 Task: Create new invoice with Date Opened :15-Apr-23, Select Customer: Istanbul Cuisine Mediterranean Grill, Terms: Payment Term 1. Make invoice entry for item-1 with Date: 15-Apr-23, Description: Blue Bunny Strawberry Shortcake Load'd Sundae_x000D_
, Action: Material, Income Account: Income:Sales, Quantity: 3, Unit Price: 12, Discount $: 1. Make entry for item-2 with Date: 15-Apr-23, Description: _x000D_
Popchips Cheddar and Sour Cream Ridges Chips, Action: Material, Income Account: Income:Sales, Quantity: 2, Unit Price: 8.8, Discount $: 2. Make entry for item-3 with Date: 15-Apr-23, Description: Funyuns Onion Flavored Rings, Action: Material, Income Account: Income:Sales, Quantity: 2, Unit Price: 9.8, Discount $: 2.5. Write Notes: 'Looking forward to serving you again.'. Post Invoice with Post Date: 15-Apr-23, Post to Accounts: Assets:Accounts Receivable. Pay / Process Payment with Transaction Date: 15-May-23, Amount: 67.7, Transfer Account: Checking Account. Print Invoice, display notes by going to Option, then go to Display Tab and check 'Invoice Notes'.
Action: Mouse moved to (156, 28)
Screenshot: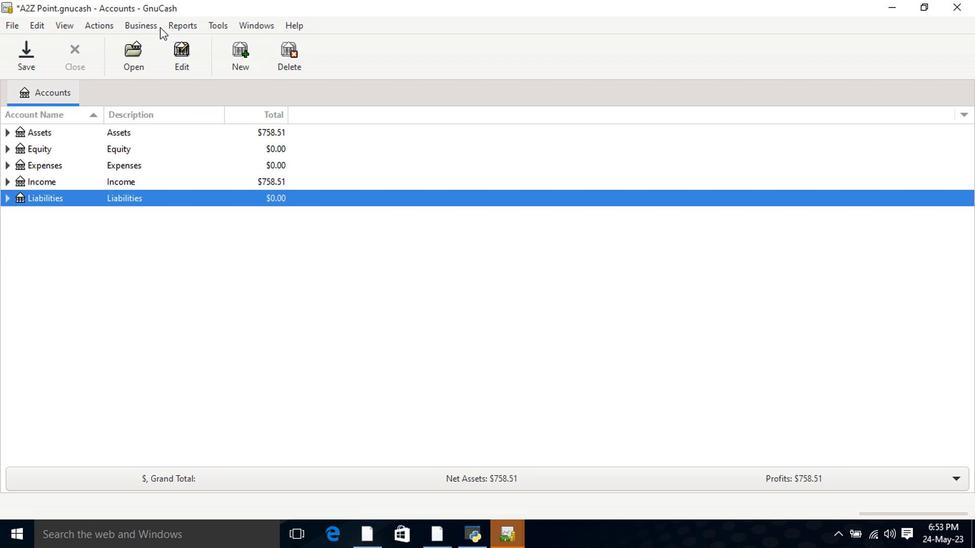 
Action: Mouse pressed left at (156, 28)
Screenshot: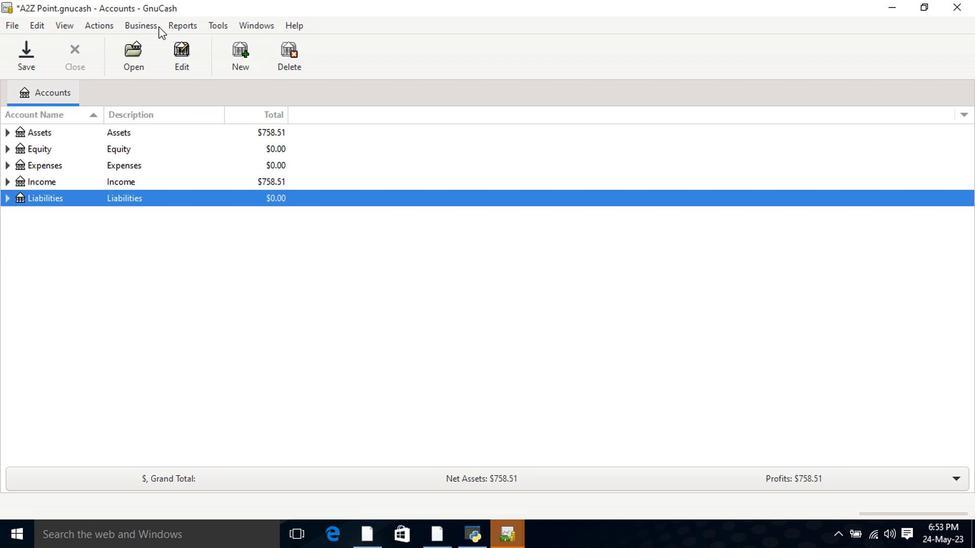 
Action: Mouse moved to (217, 49)
Screenshot: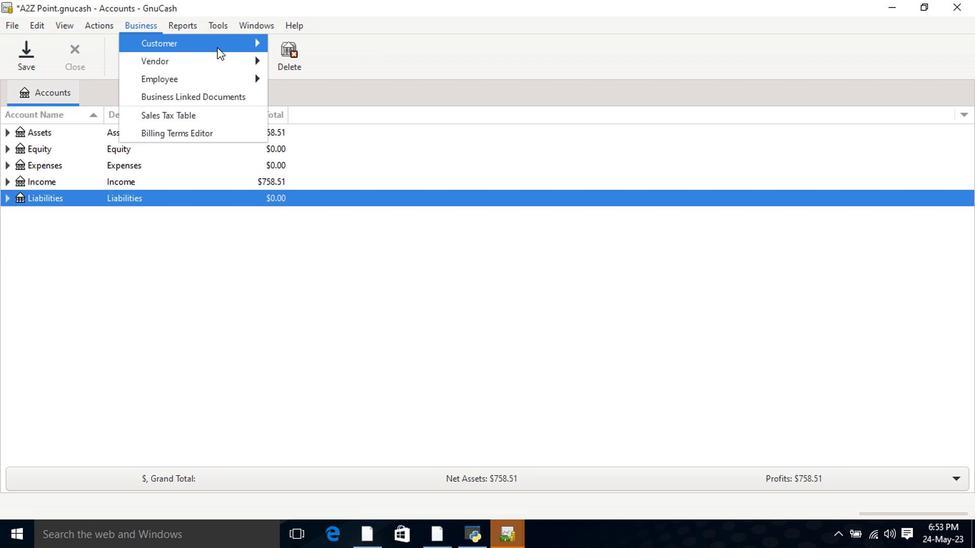 
Action: Mouse pressed left at (217, 49)
Screenshot: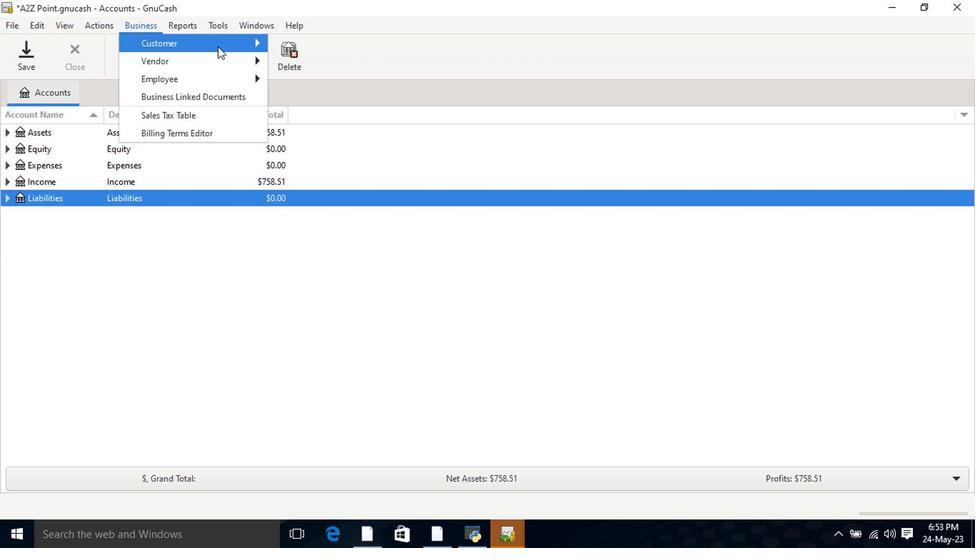 
Action: Mouse moved to (322, 99)
Screenshot: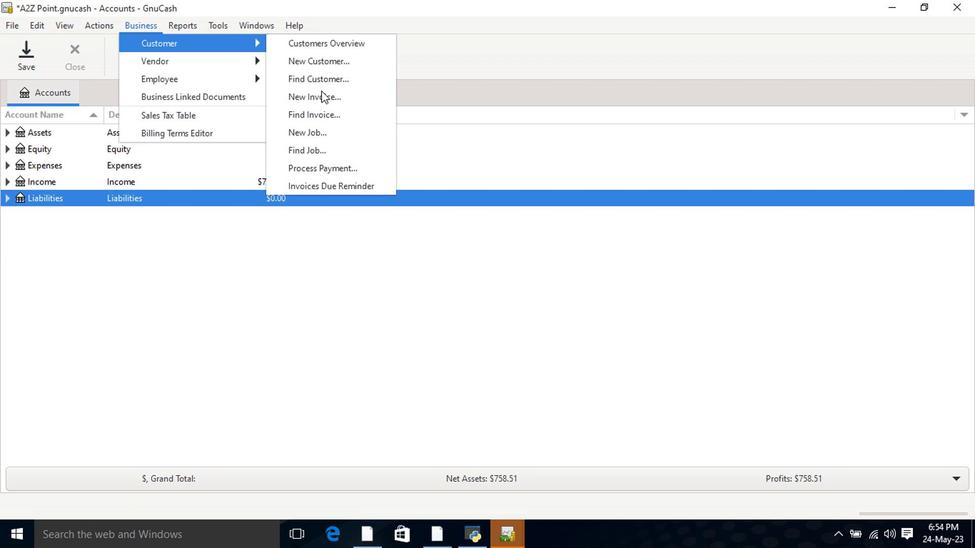 
Action: Mouse pressed left at (322, 99)
Screenshot: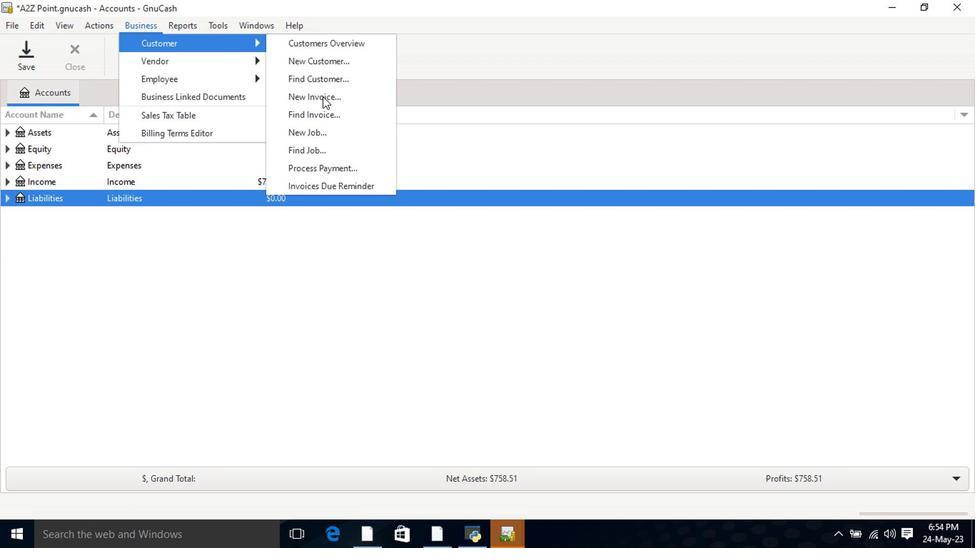 
Action: Mouse moved to (587, 221)
Screenshot: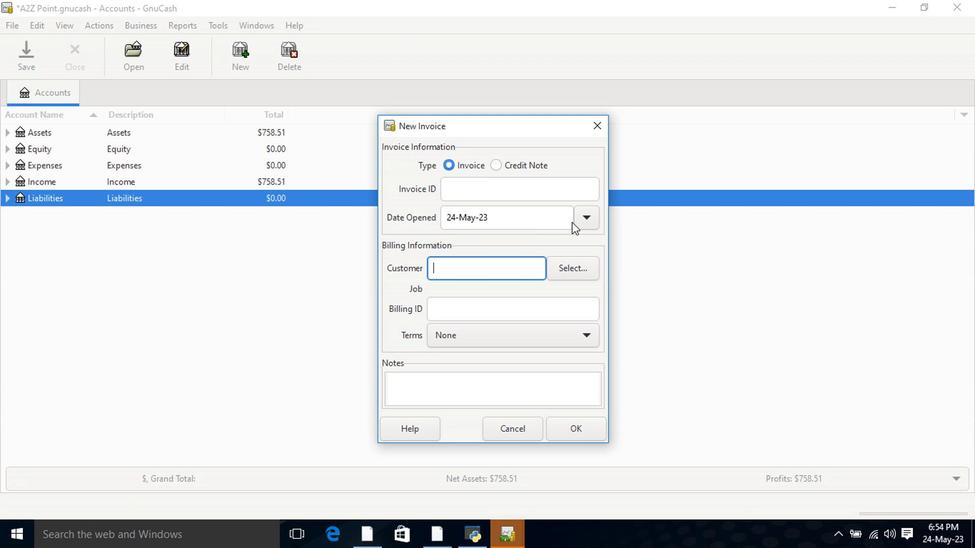 
Action: Mouse pressed left at (587, 221)
Screenshot: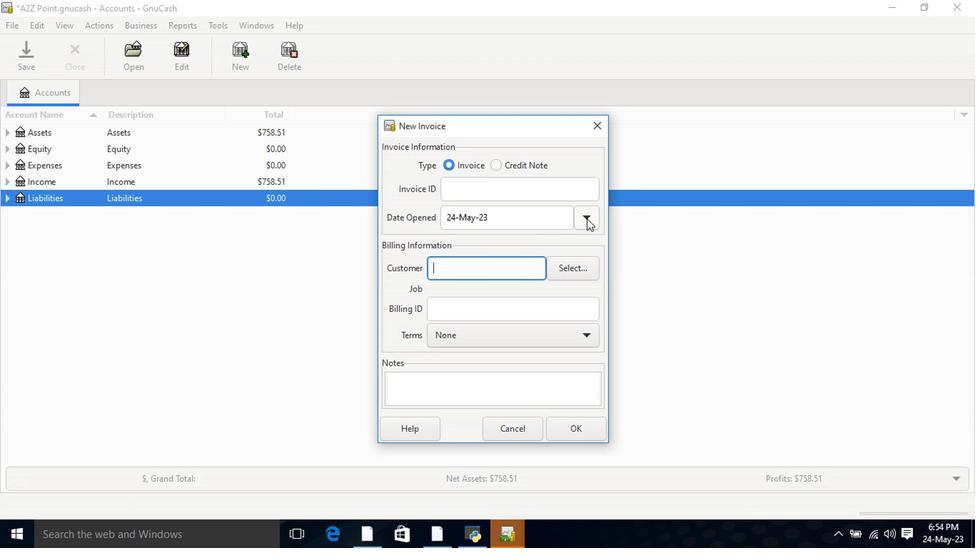 
Action: Mouse moved to (476, 245)
Screenshot: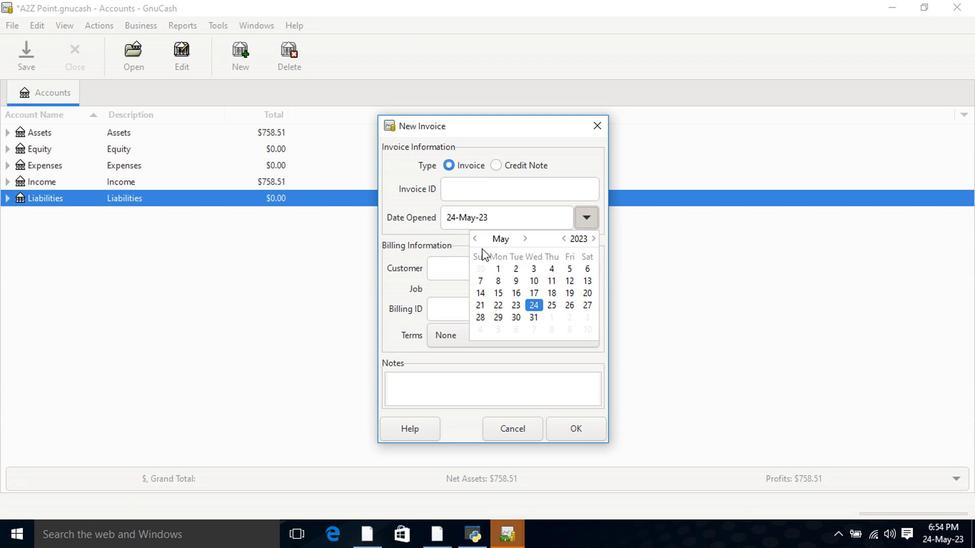 
Action: Mouse pressed left at (476, 245)
Screenshot: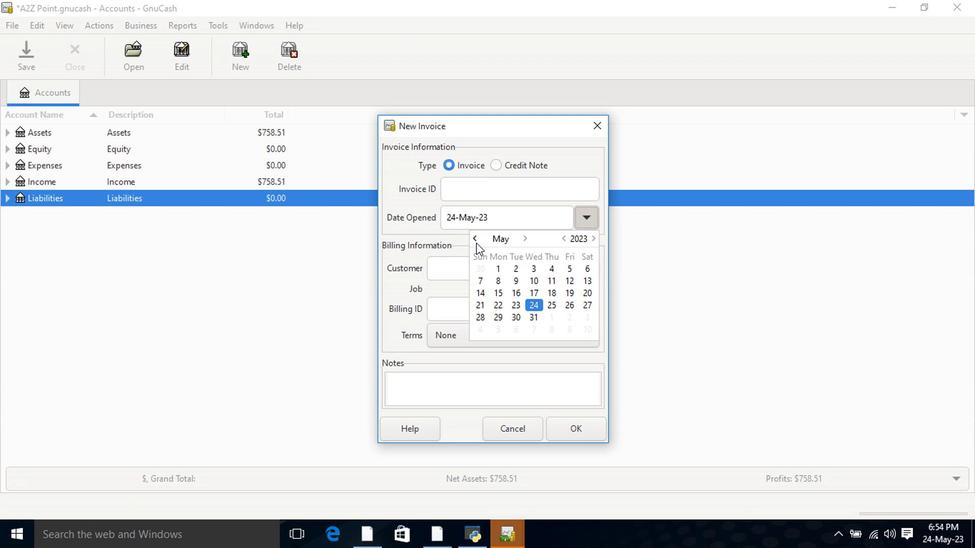 
Action: Mouse moved to (581, 295)
Screenshot: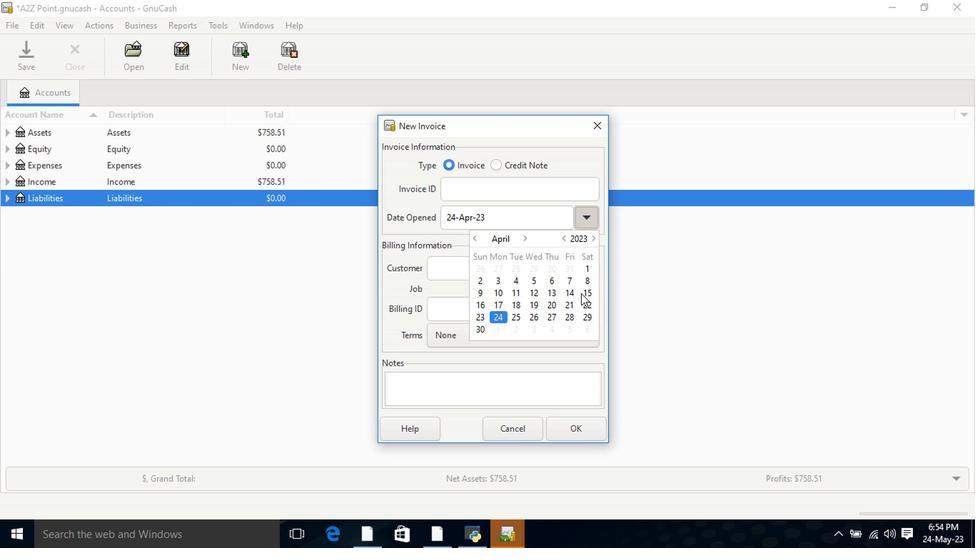 
Action: Mouse pressed left at (581, 295)
Screenshot: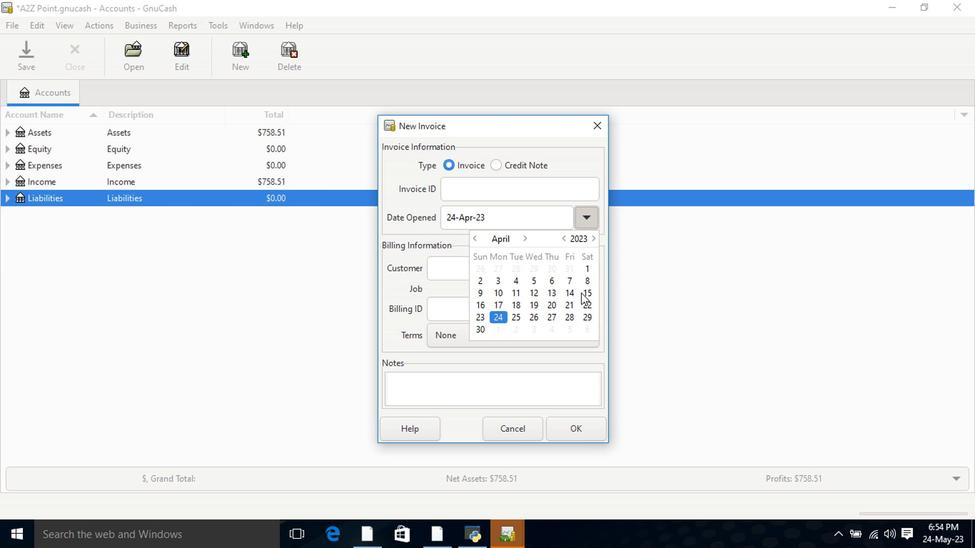 
Action: Mouse pressed left at (581, 295)
Screenshot: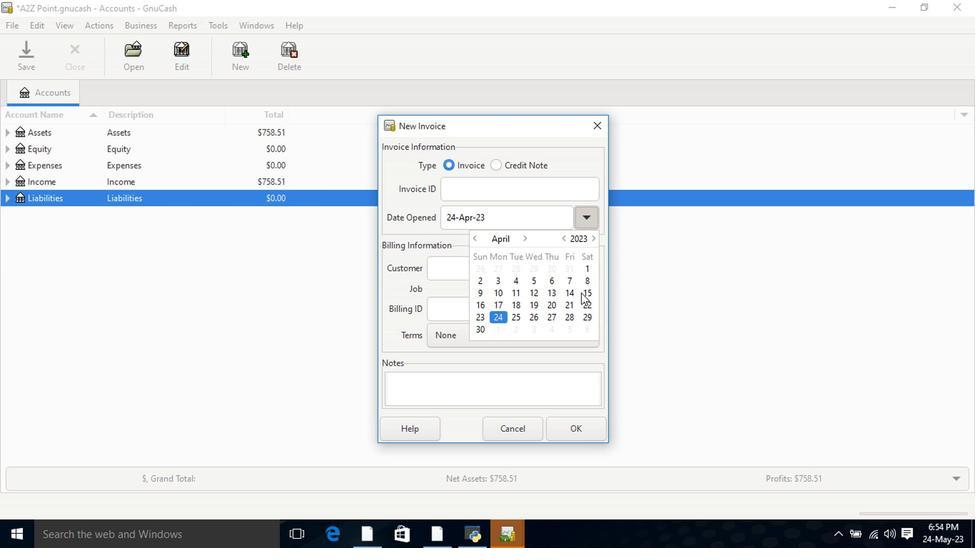 
Action: Mouse moved to (503, 275)
Screenshot: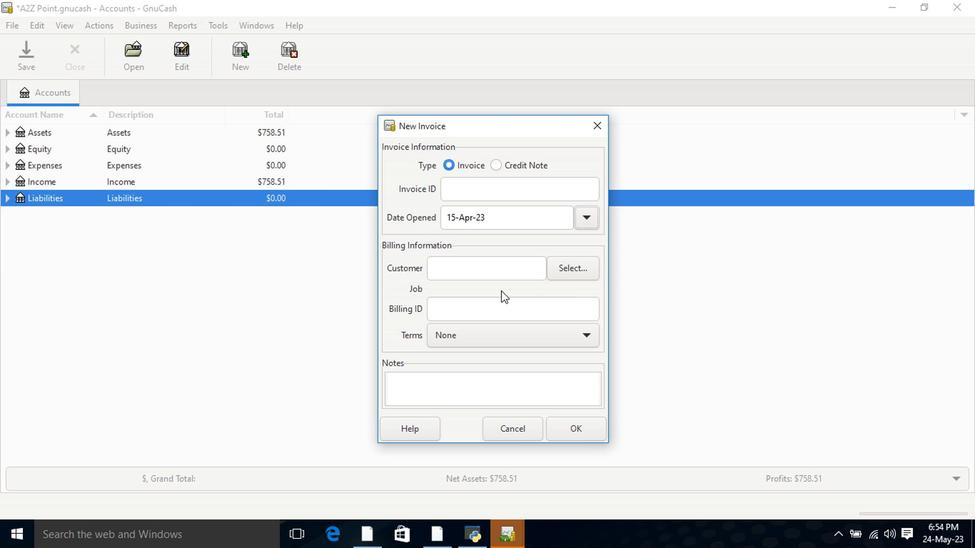 
Action: Mouse pressed left at (503, 275)
Screenshot: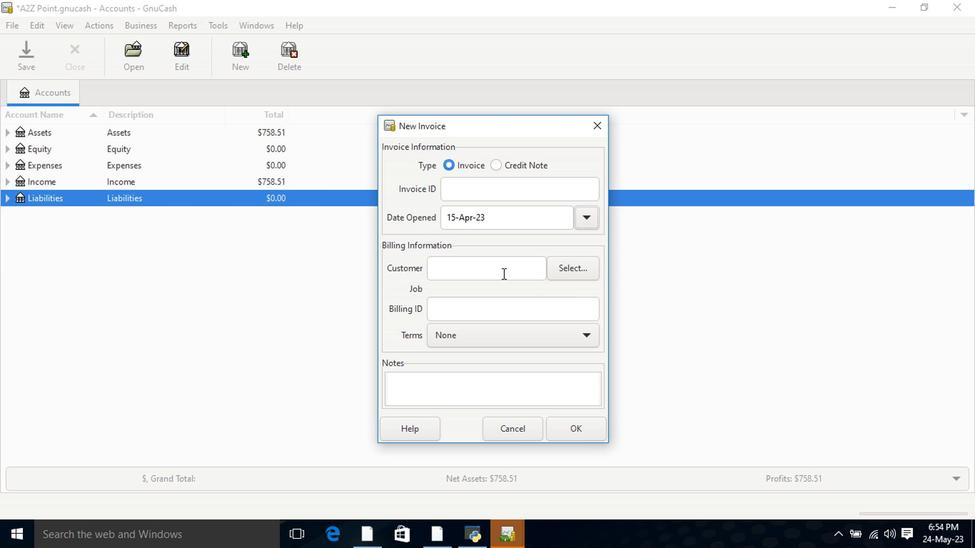 
Action: Key pressed istan
Screenshot: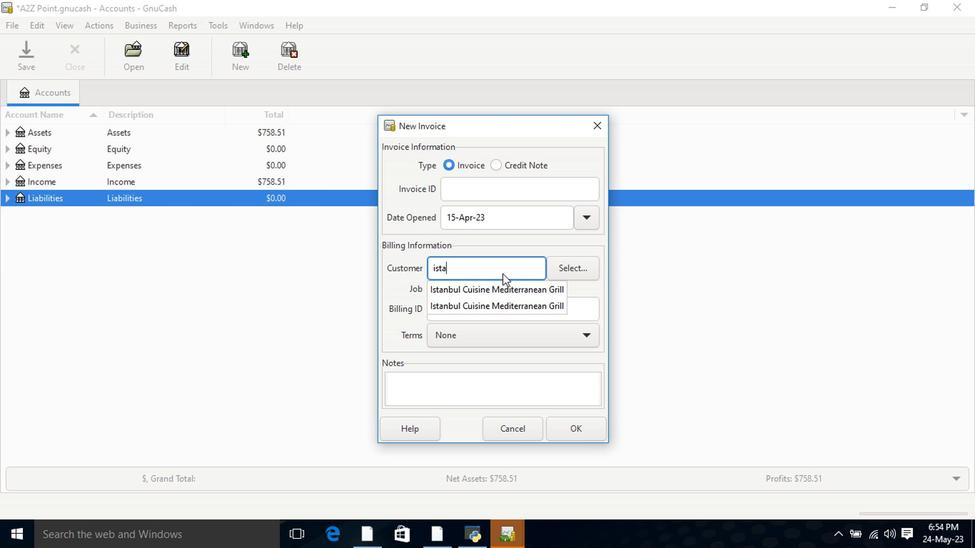 
Action: Mouse moved to (540, 298)
Screenshot: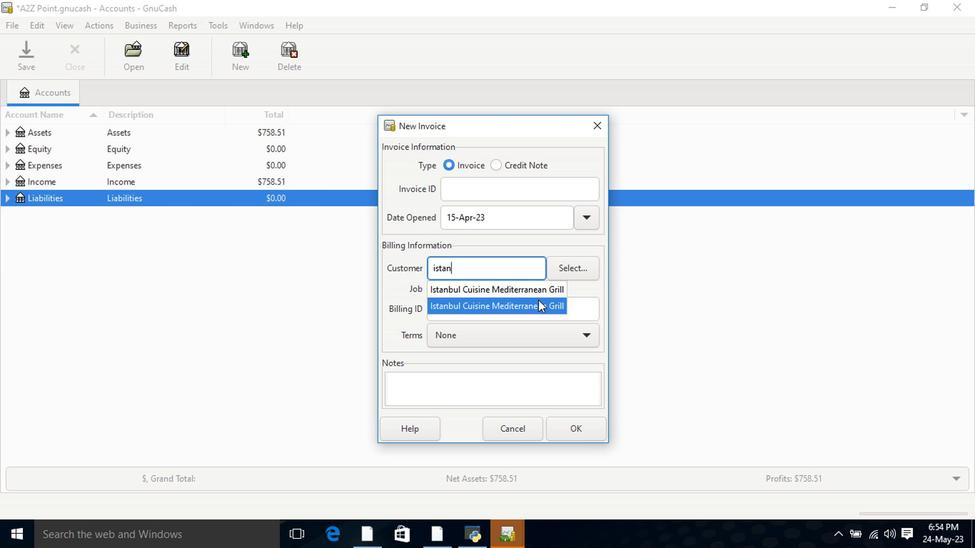 
Action: Mouse pressed left at (540, 298)
Screenshot: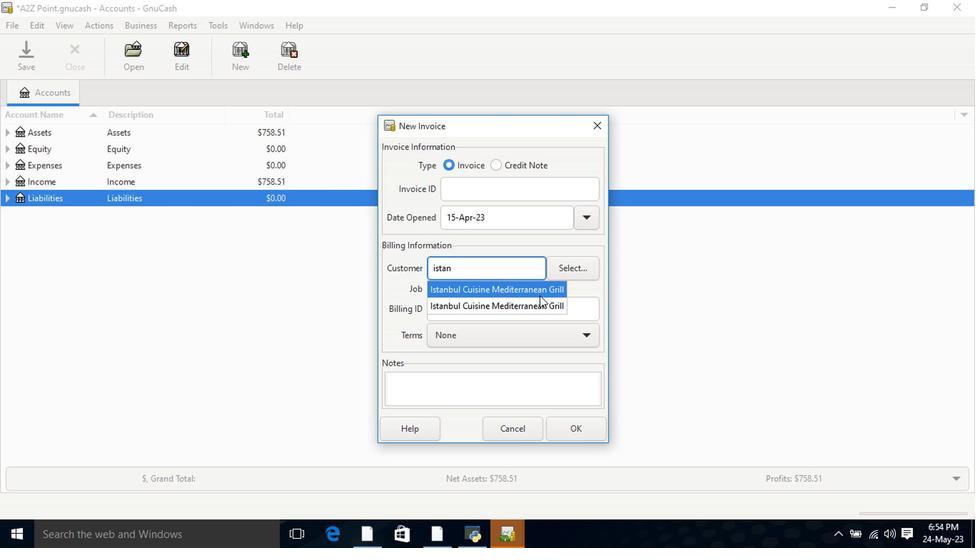 
Action: Mouse moved to (513, 353)
Screenshot: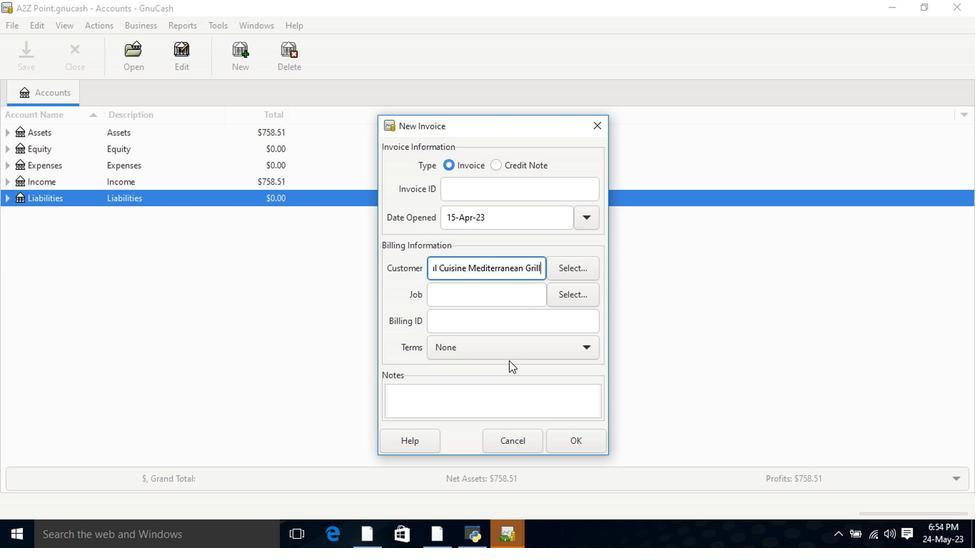 
Action: Mouse pressed left at (513, 353)
Screenshot: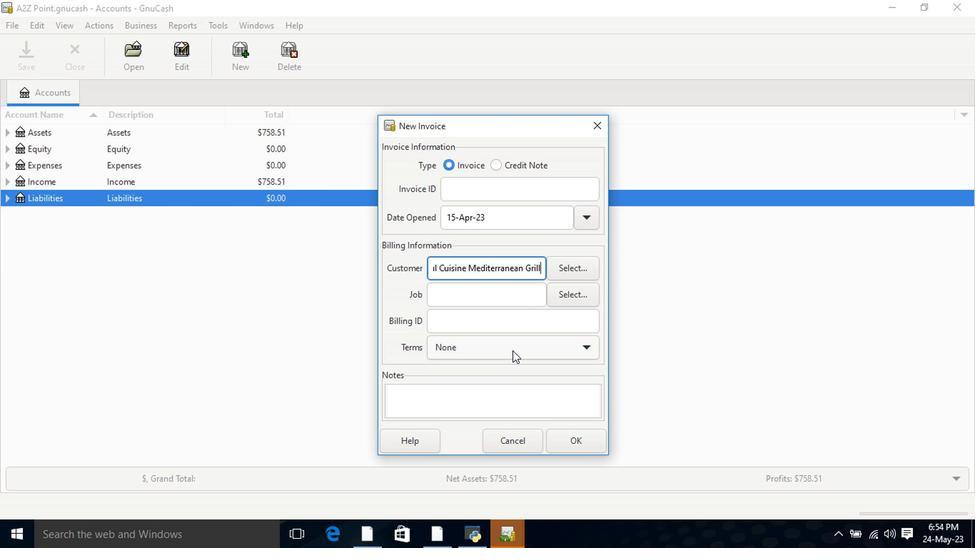 
Action: Mouse moved to (509, 372)
Screenshot: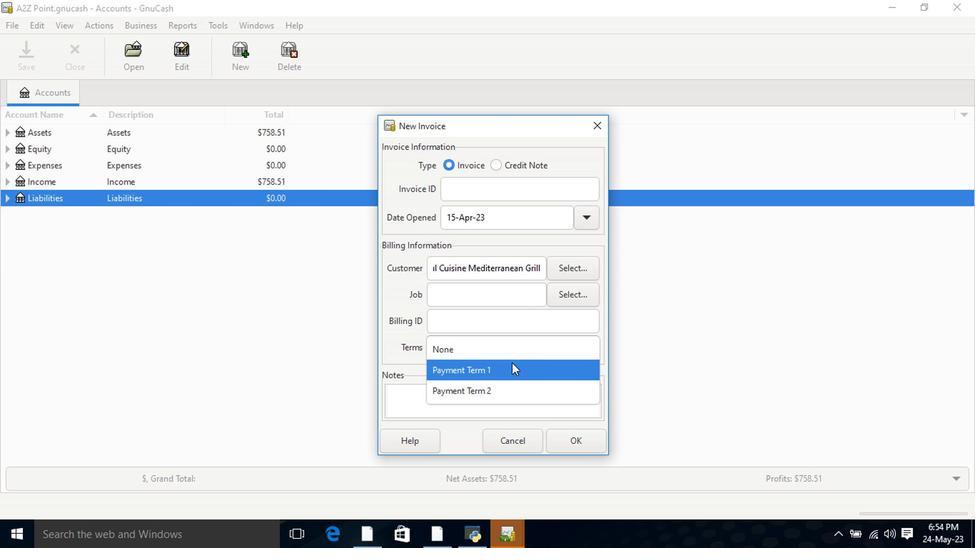 
Action: Mouse pressed left at (509, 372)
Screenshot: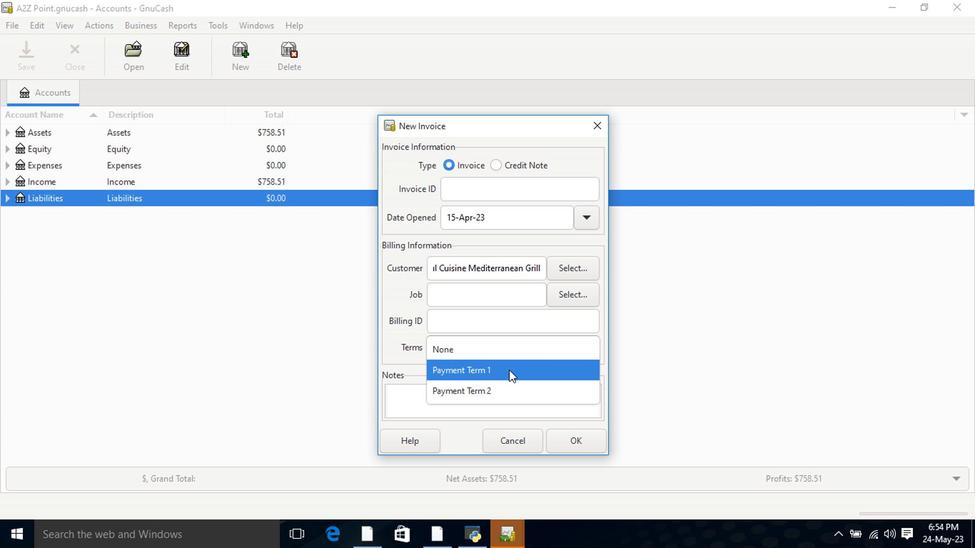 
Action: Mouse moved to (571, 440)
Screenshot: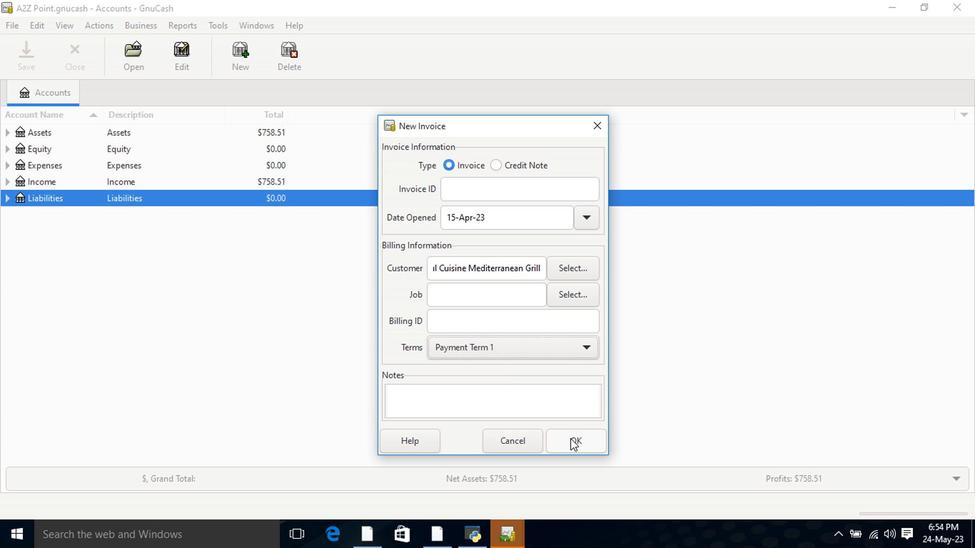 
Action: Mouse pressed left at (571, 440)
Screenshot: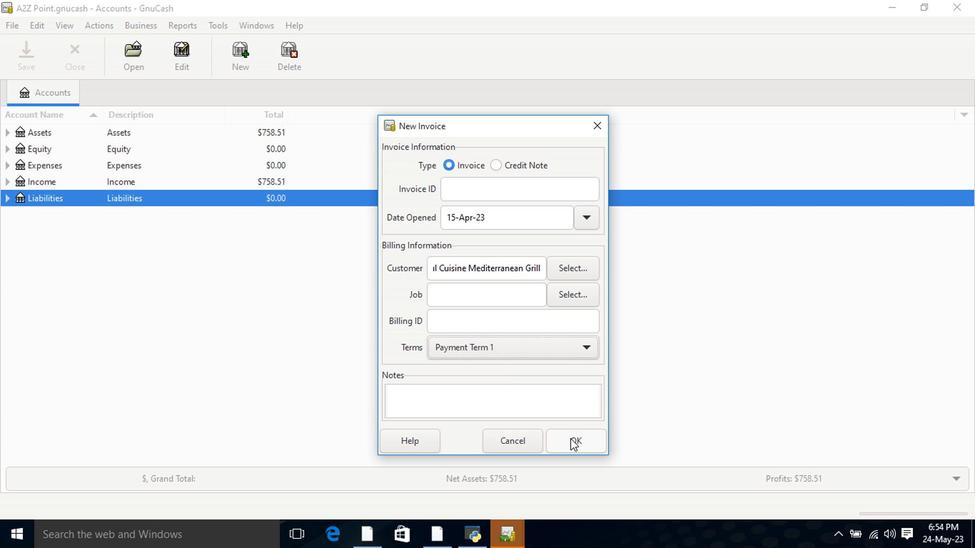 
Action: Mouse moved to (326, 141)
Screenshot: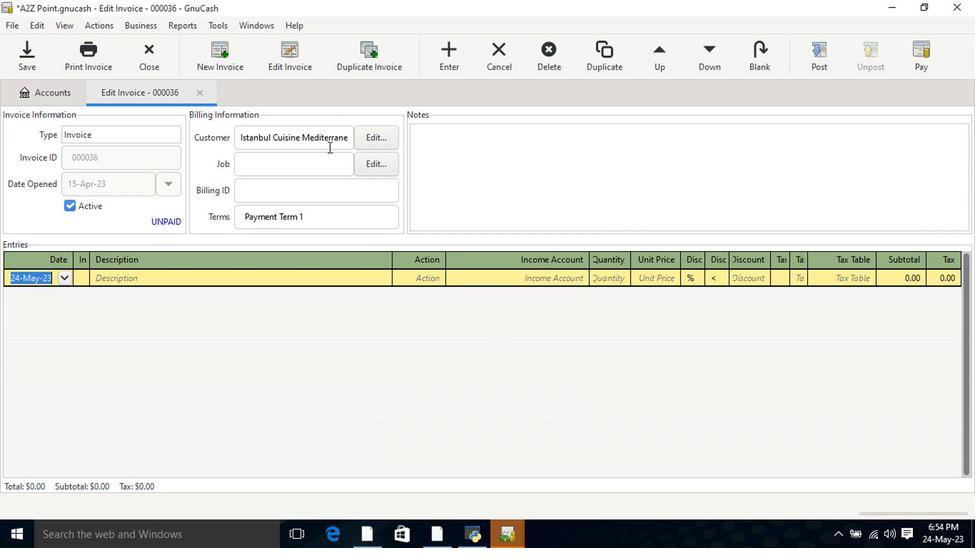 
Action: Mouse pressed left at (326, 141)
Screenshot: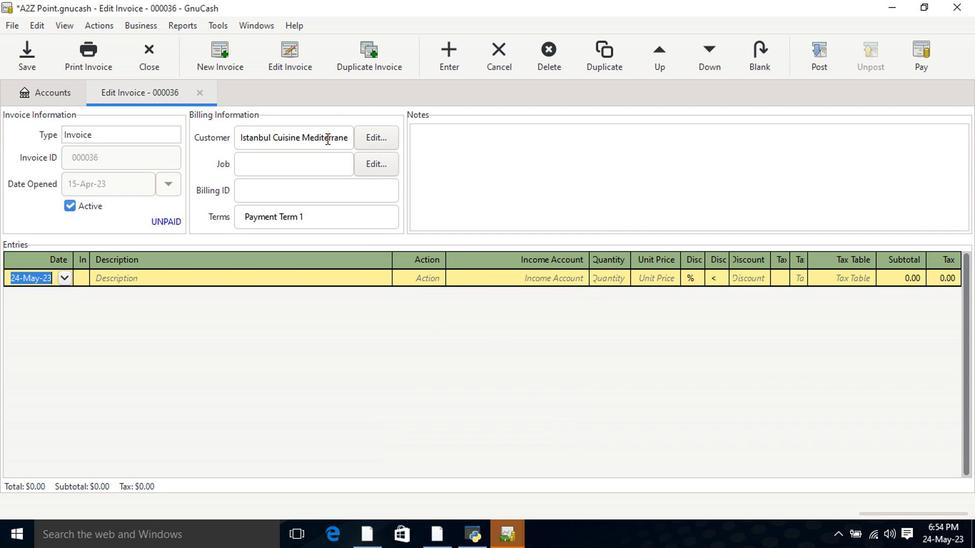 
Action: Mouse moved to (330, 148)
Screenshot: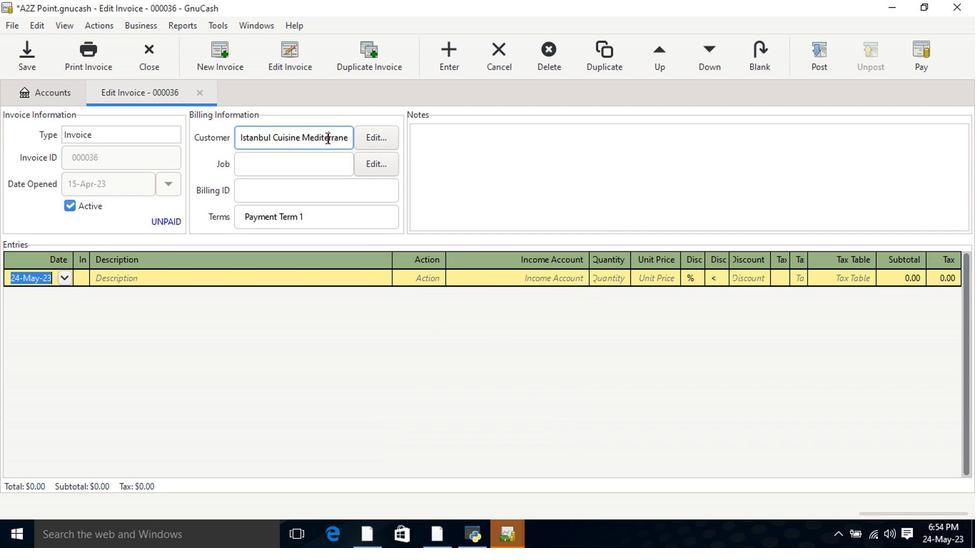 
Action: Key pressed <Key.end><Key.home><Key.end>
Screenshot: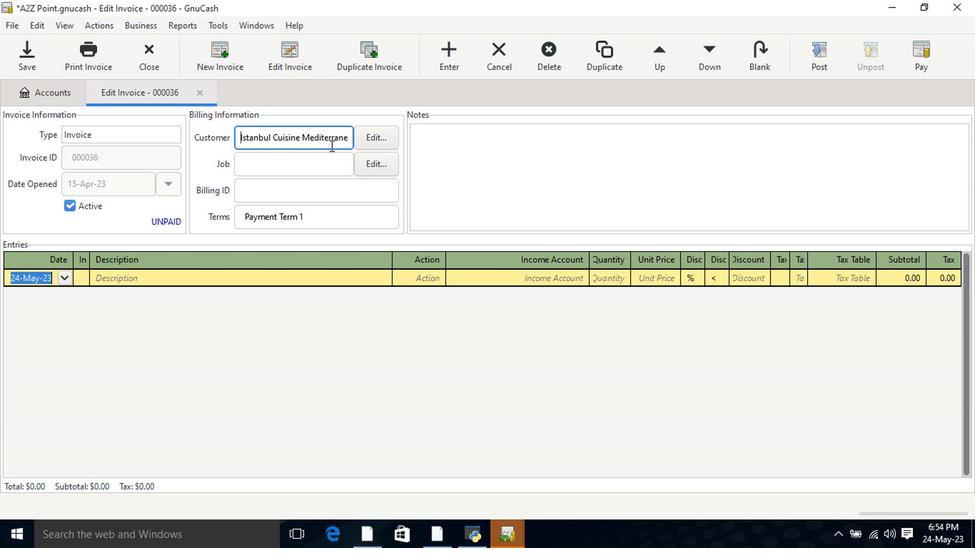 
Action: Mouse moved to (59, 279)
Screenshot: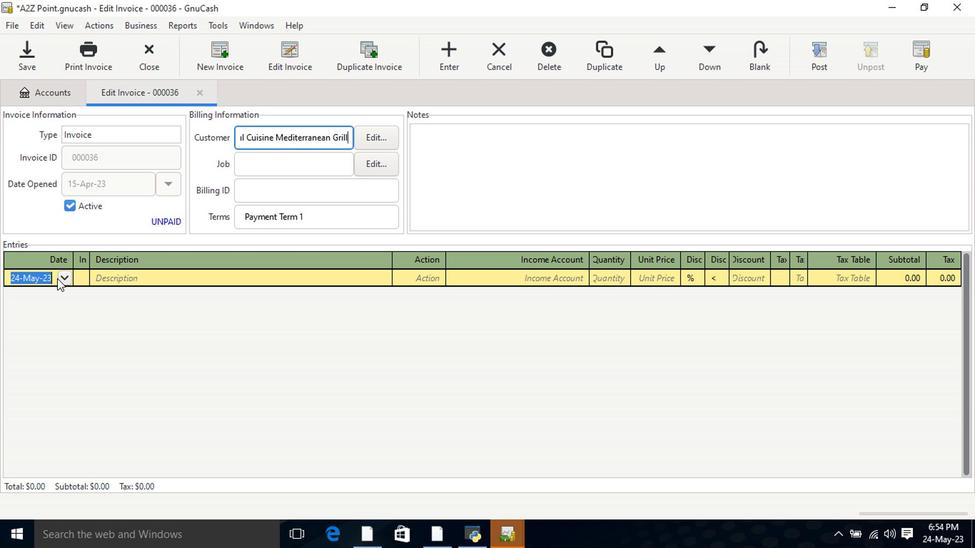 
Action: Mouse pressed left at (59, 279)
Screenshot: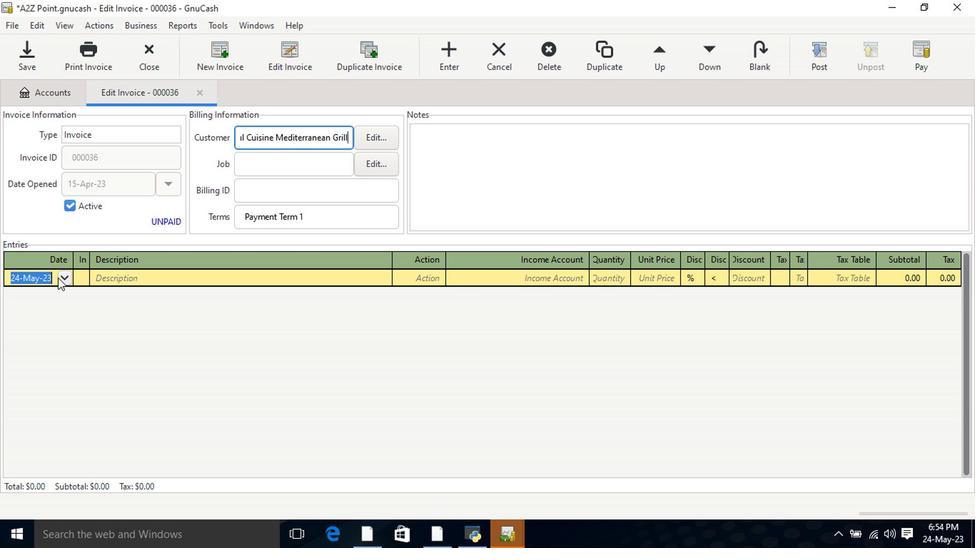 
Action: Mouse moved to (9, 296)
Screenshot: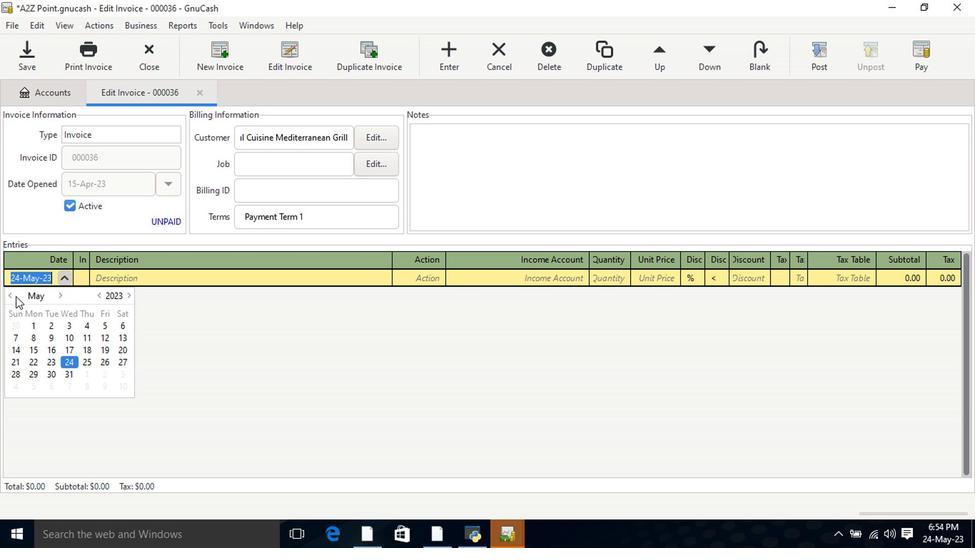 
Action: Mouse pressed left at (9, 296)
Screenshot: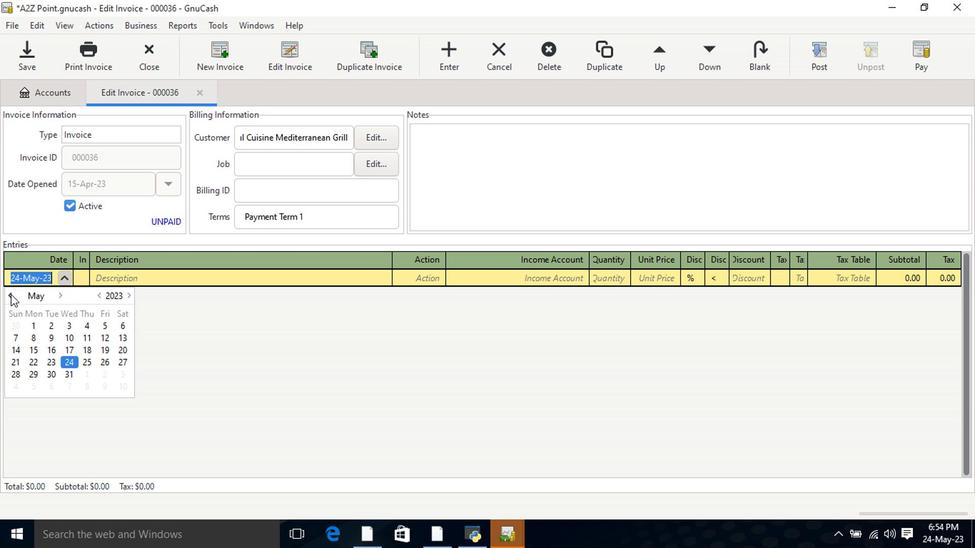 
Action: Mouse moved to (115, 353)
Screenshot: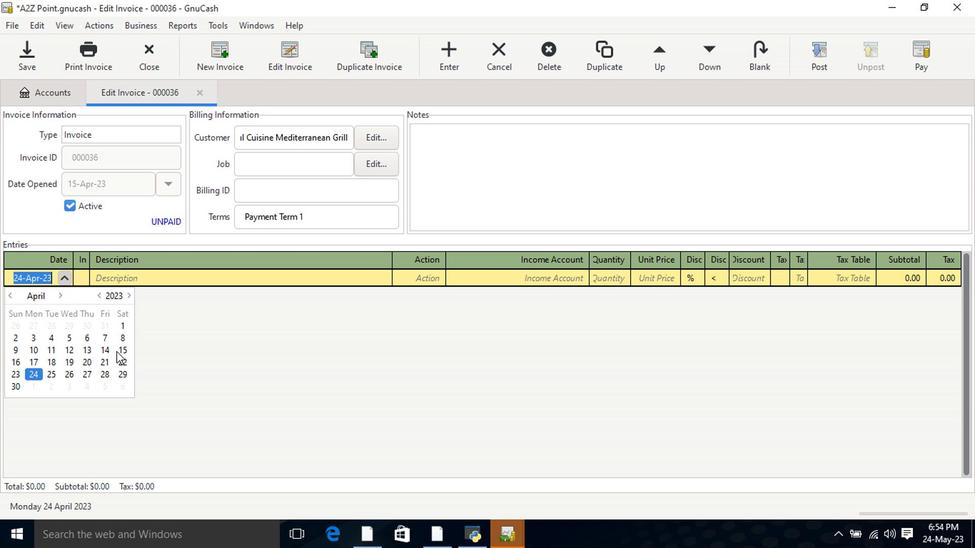
Action: Mouse pressed left at (115, 353)
Screenshot: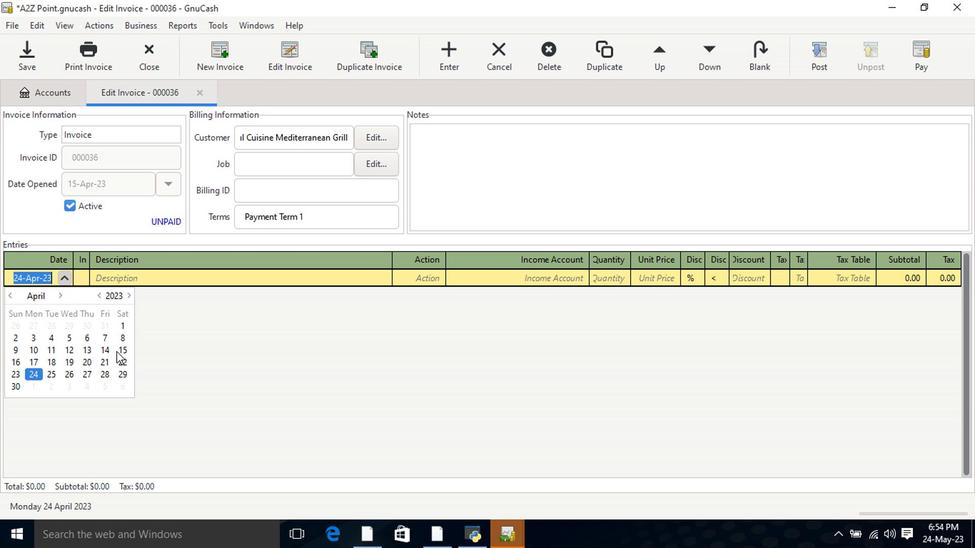 
Action: Mouse pressed left at (115, 353)
Screenshot: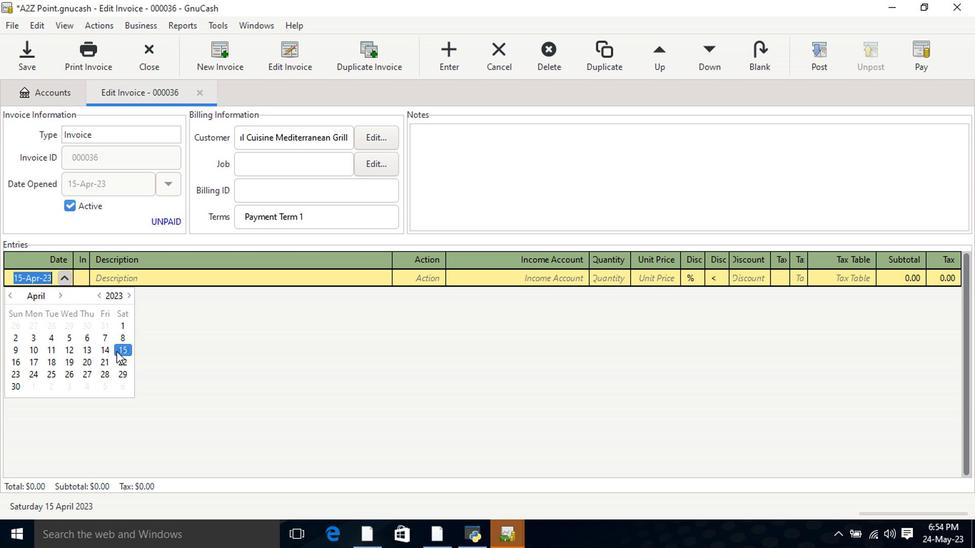 
Action: Mouse moved to (147, 282)
Screenshot: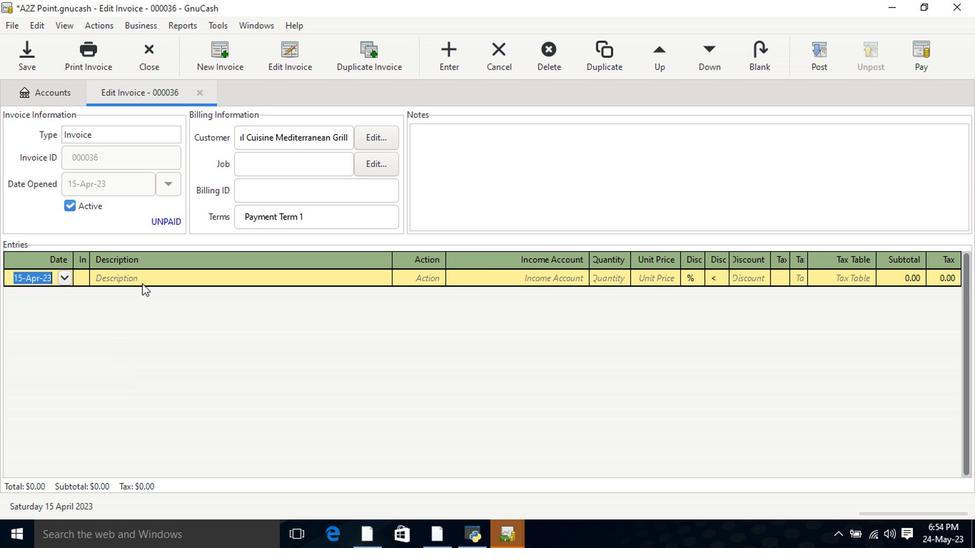
Action: Mouse pressed left at (147, 282)
Screenshot: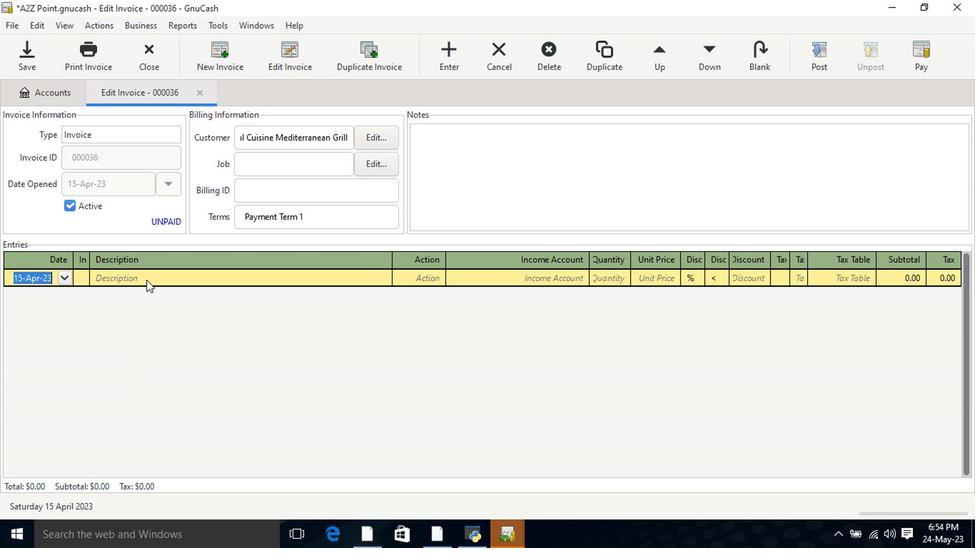 
Action: Key pressed <Key.shift>Blue<Key.space><Key.shift>Bunny<Key.space><Key.shift>Strawberry<Key.space><Key.shift>Shortcake<Key.space><Key.shift>Load'd<Key.space><Key.shift>Sundae<Key.tab>mater<Key.tab>income<Key.down><Key.down><Key.down><Key.tab>3<Key.tab>12<Key.tab>
Screenshot: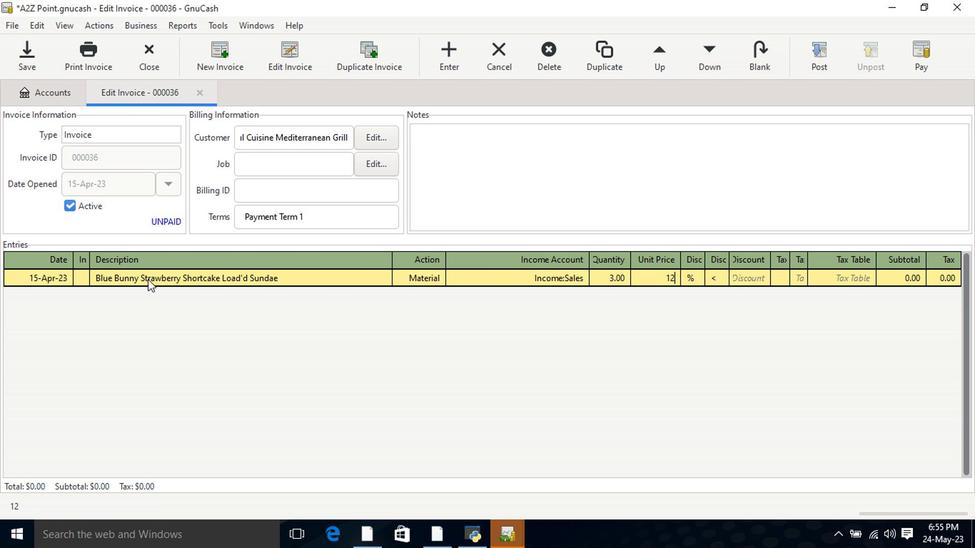 
Action: Mouse moved to (693, 280)
Screenshot: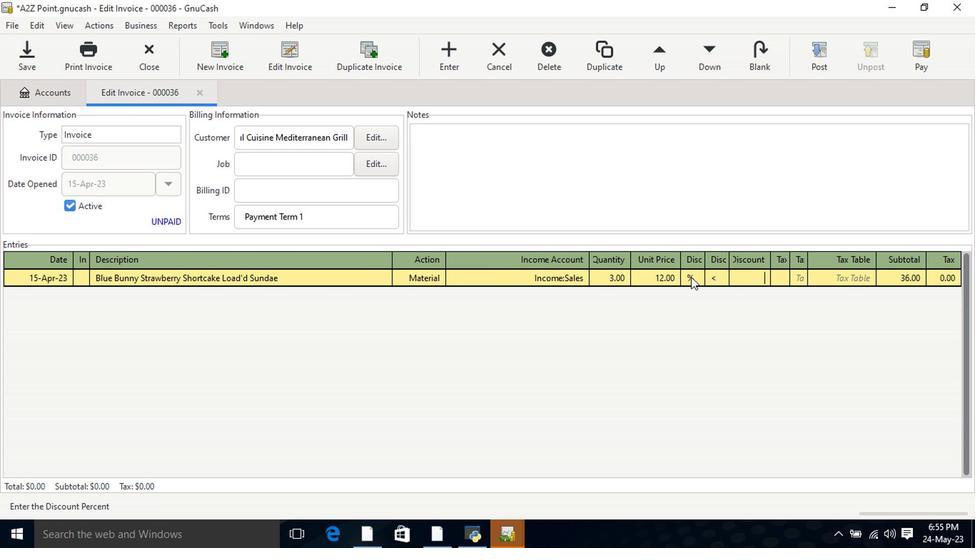 
Action: Mouse pressed left at (693, 280)
Screenshot: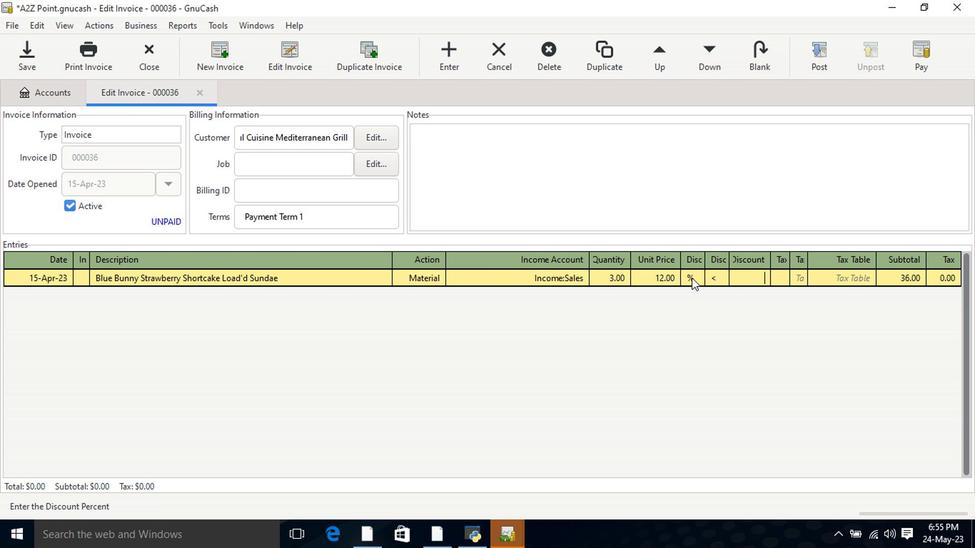 
Action: Mouse moved to (748, 281)
Screenshot: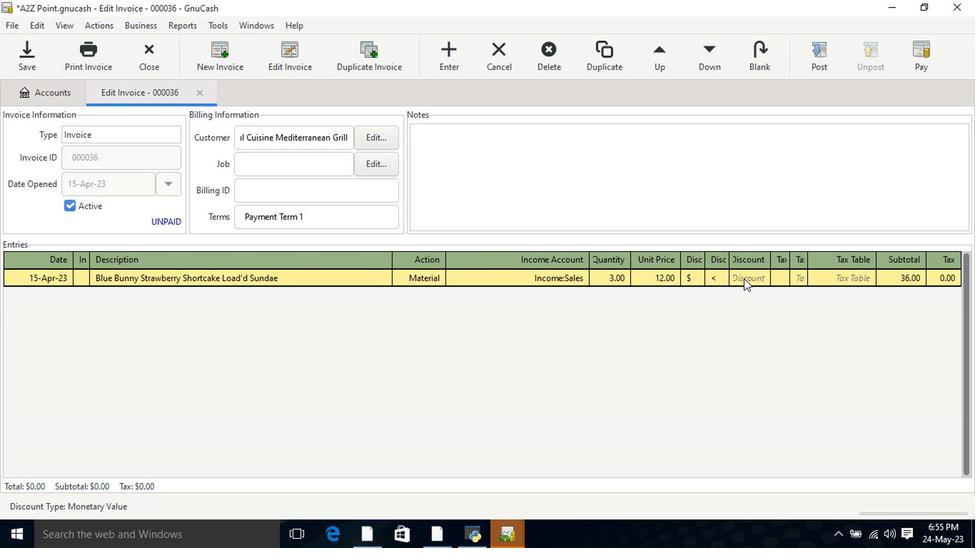 
Action: Mouse pressed left at (748, 281)
Screenshot: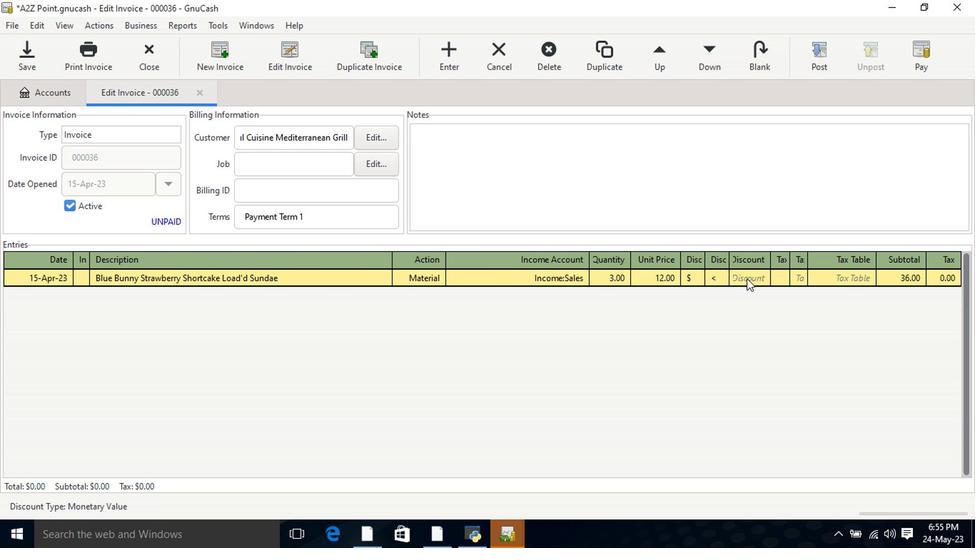 
Action: Mouse moved to (710, 287)
Screenshot: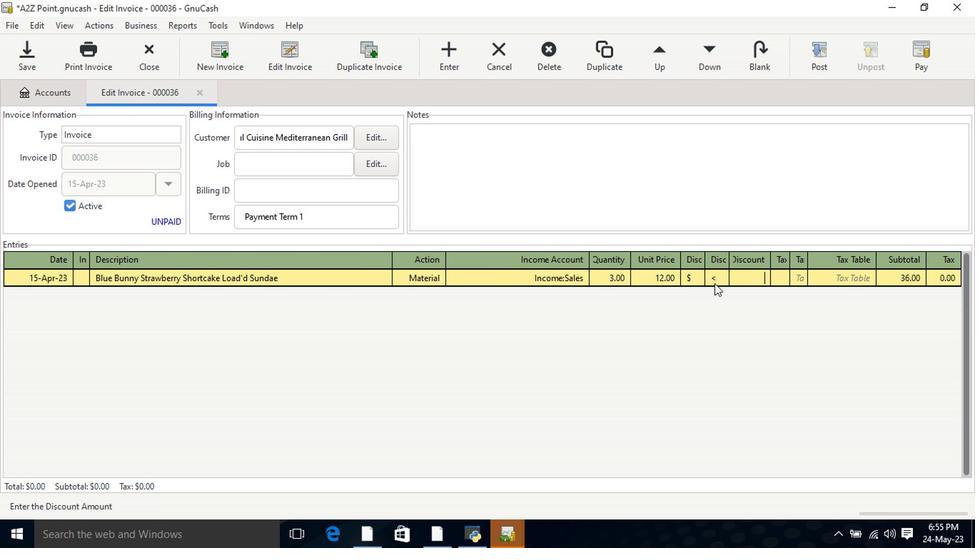 
Action: Mouse pressed left at (710, 287)
Screenshot: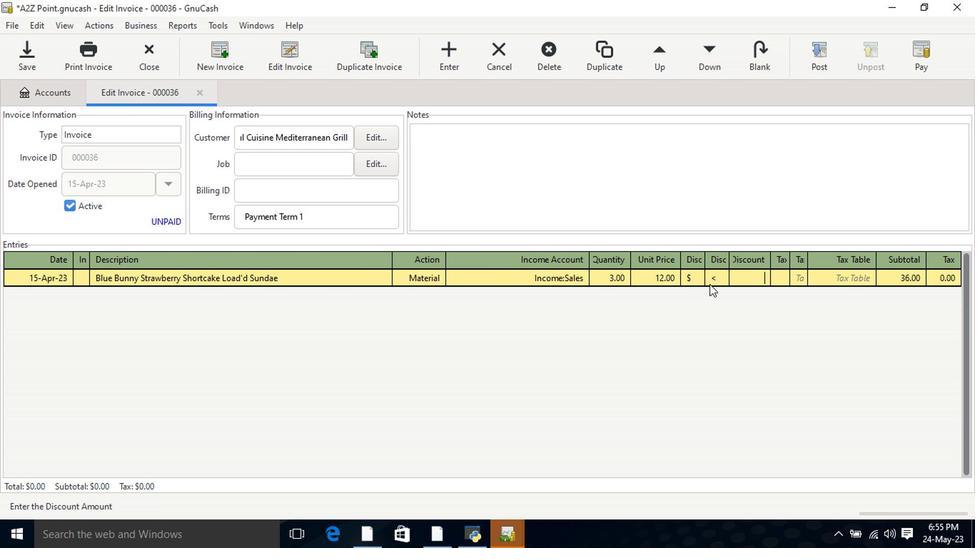 
Action: Mouse moved to (758, 282)
Screenshot: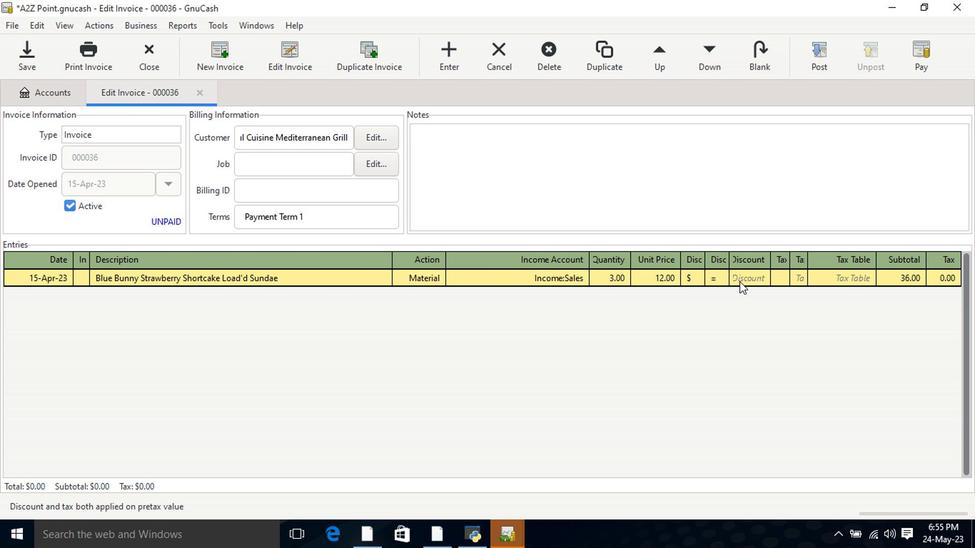 
Action: Mouse pressed left at (758, 282)
Screenshot: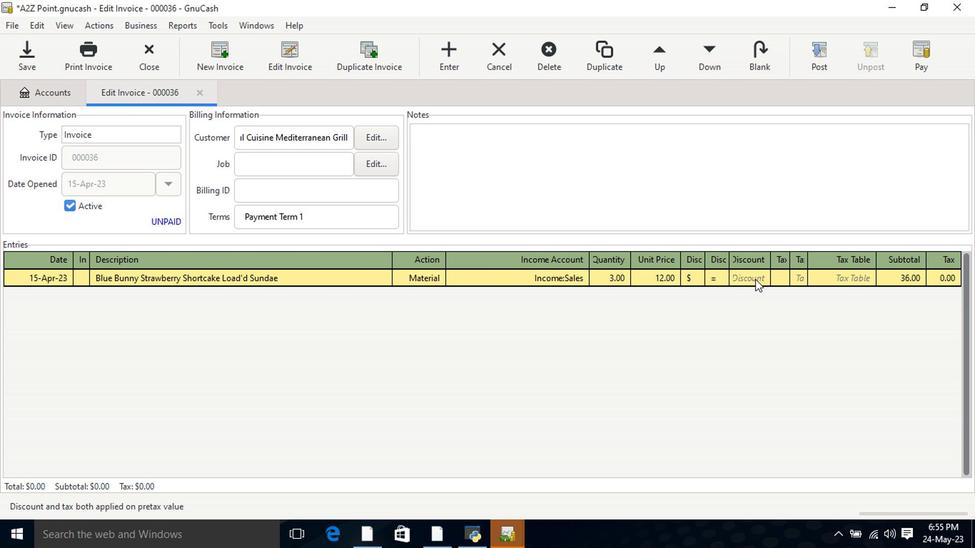 
Action: Mouse moved to (758, 281)
Screenshot: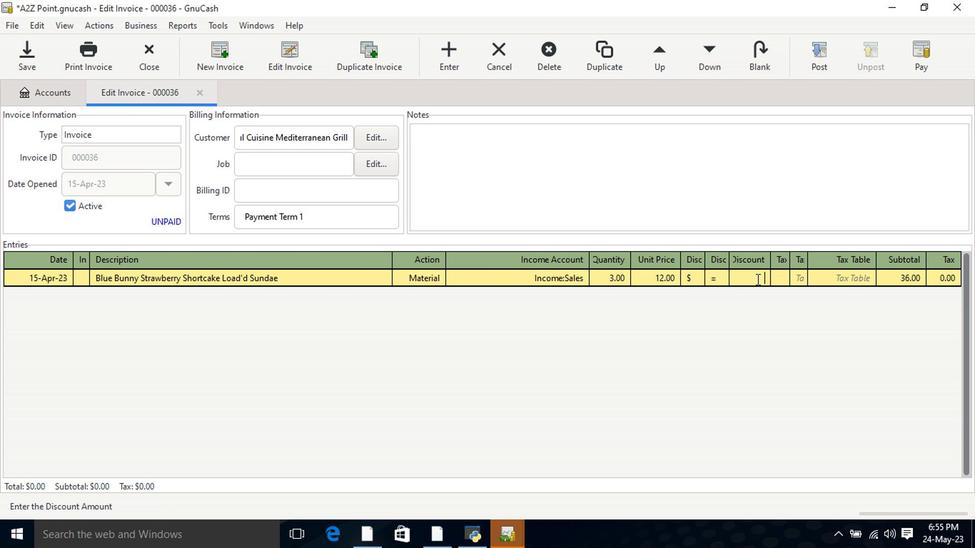 
Action: Key pressed 1<Key.tab><Key.tab><Key.shift>Popchips<Key.space><Key.shift>Cheddar<Key.space>and<Key.space><Key.shift>Sour<Key.space><Key.shift>Cream<Key.space><Key.shift>Ridges<Key.space><Key.shift>Chips<Key.tab>mater<Key.tab>income<Key.down><Key.down><Key.down><Key.tab>2<Key.tab>8.8<Key.tab>
Screenshot: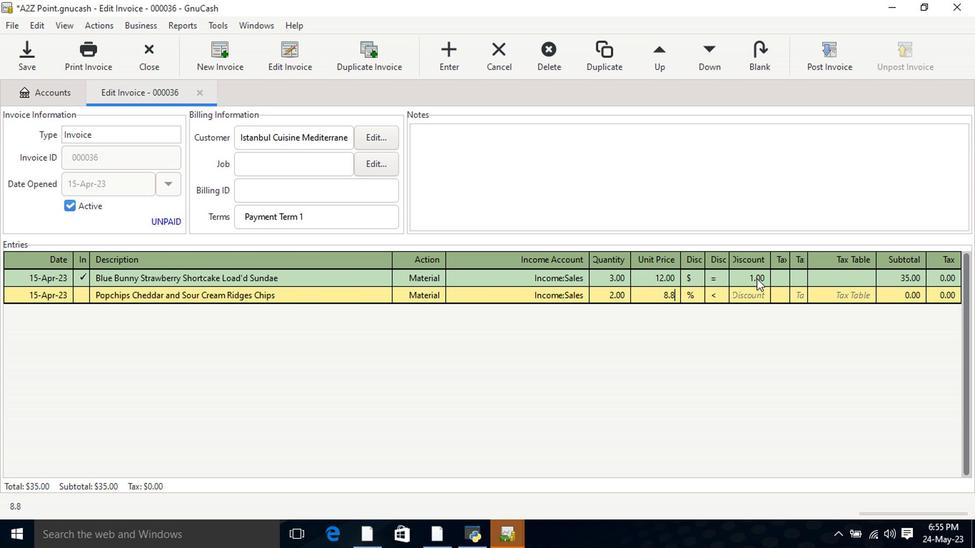 
Action: Mouse moved to (690, 300)
Screenshot: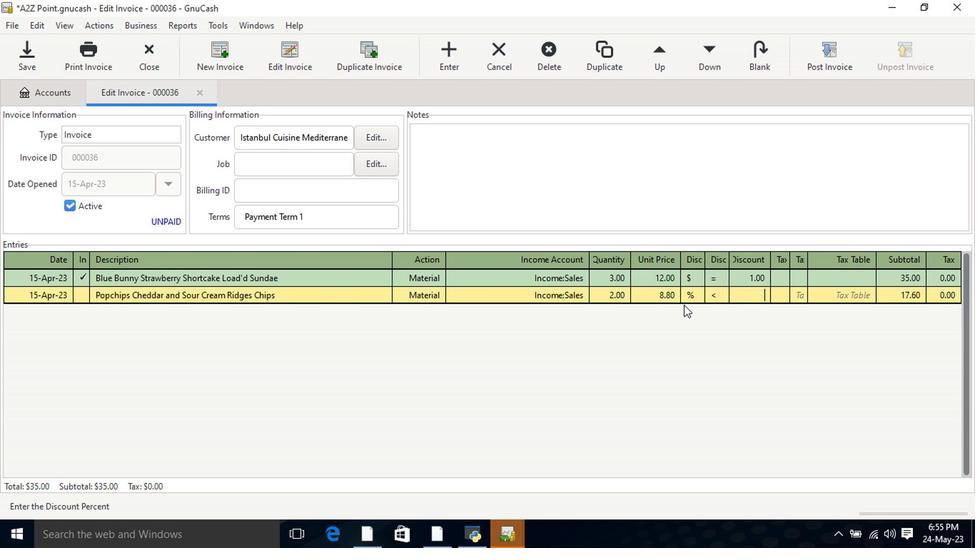 
Action: Mouse pressed left at (690, 300)
Screenshot: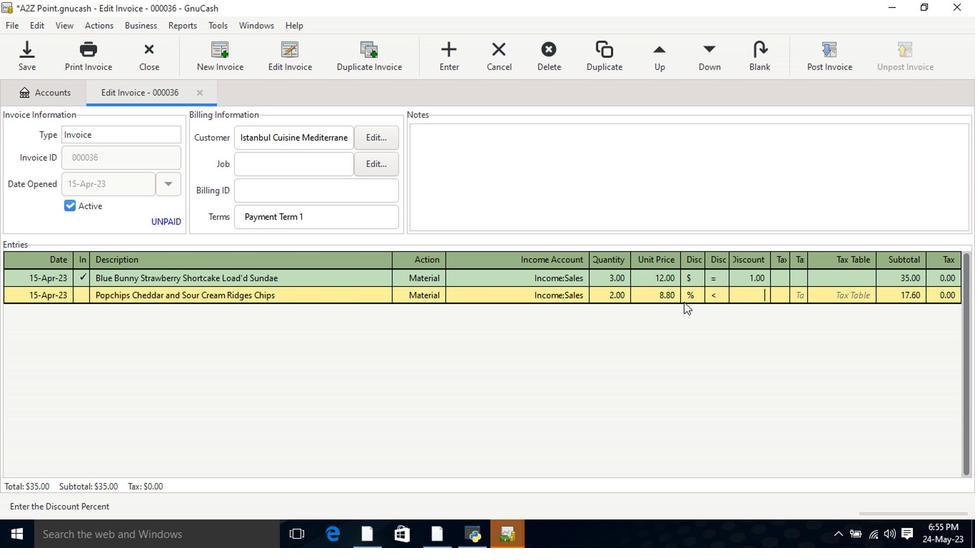 
Action: Mouse moved to (711, 298)
Screenshot: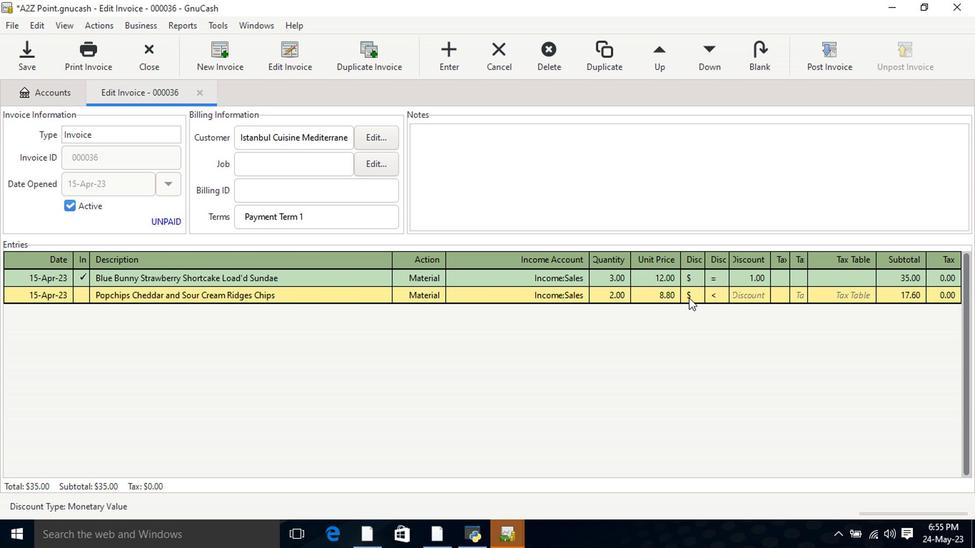 
Action: Mouse pressed left at (711, 298)
Screenshot: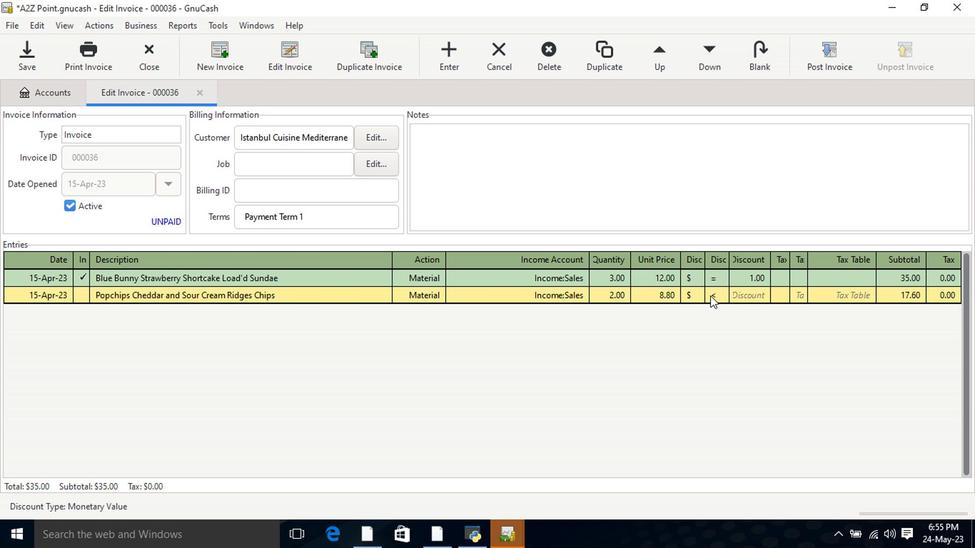 
Action: Mouse moved to (761, 297)
Screenshot: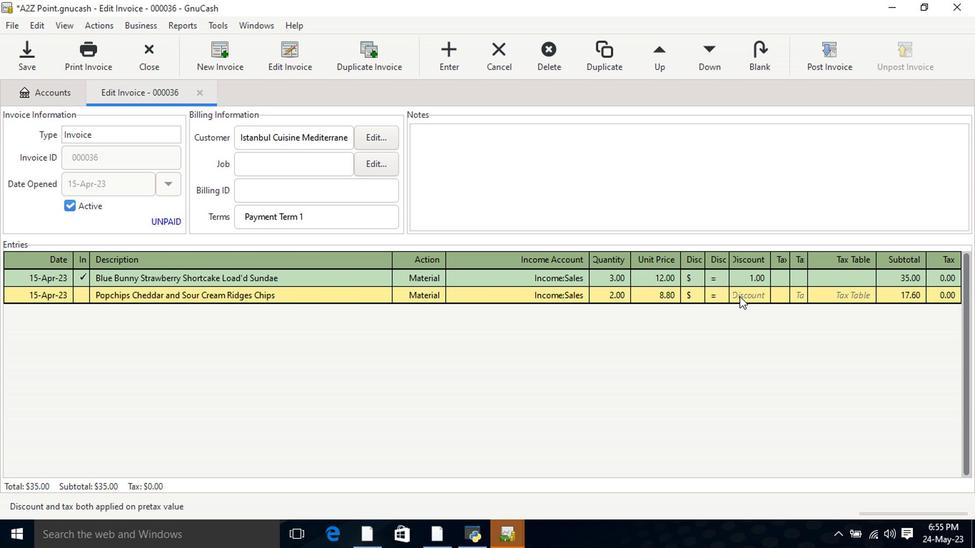 
Action: Mouse pressed left at (761, 297)
Screenshot: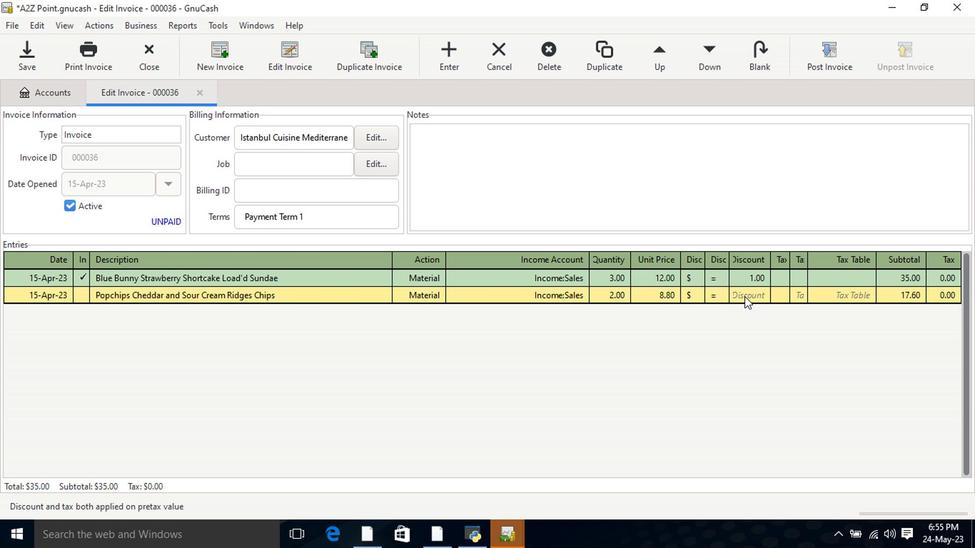 
Action: Key pressed 2<Key.tab><Key.tab><Key.shift>Funyuns<Key.space><Key.shift>Onion<Key.space><Key.shift>Flavoure<Key.backspace><Key.backspace><Key.backspace><Key.backspace>ored<Key.space><Key.shift>Rn<Key.backspace>ings<Key.tab><Key.shift>Mater<Key.tab>income<Key.down><Key.down><Key.down><Key.tab>2<Key.tab>9.8<Key.tab>
Screenshot: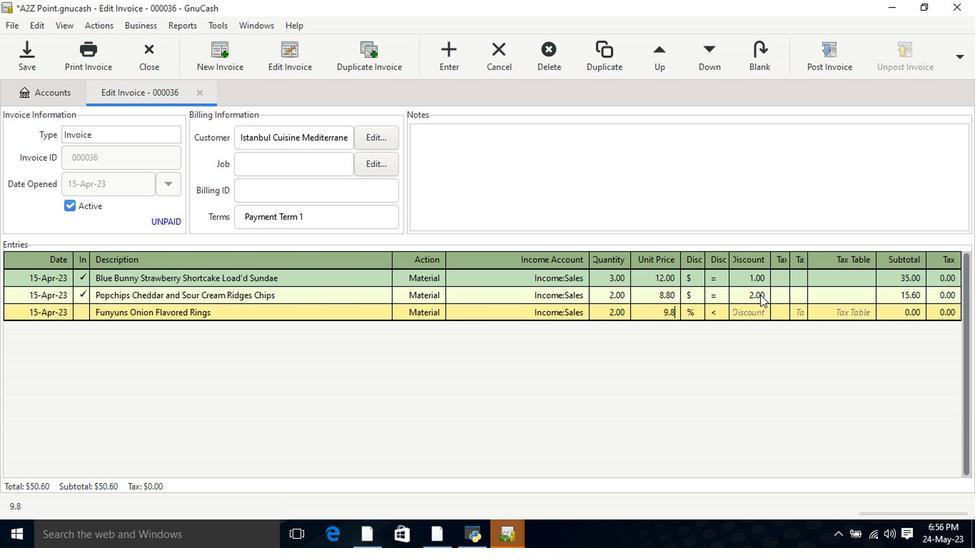 
Action: Mouse moved to (686, 314)
Screenshot: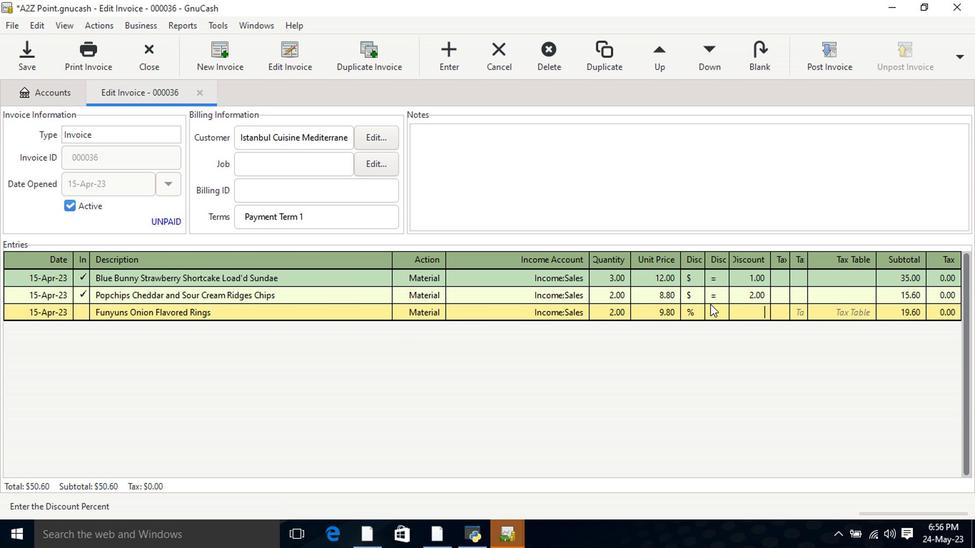 
Action: Mouse pressed left at (686, 314)
Screenshot: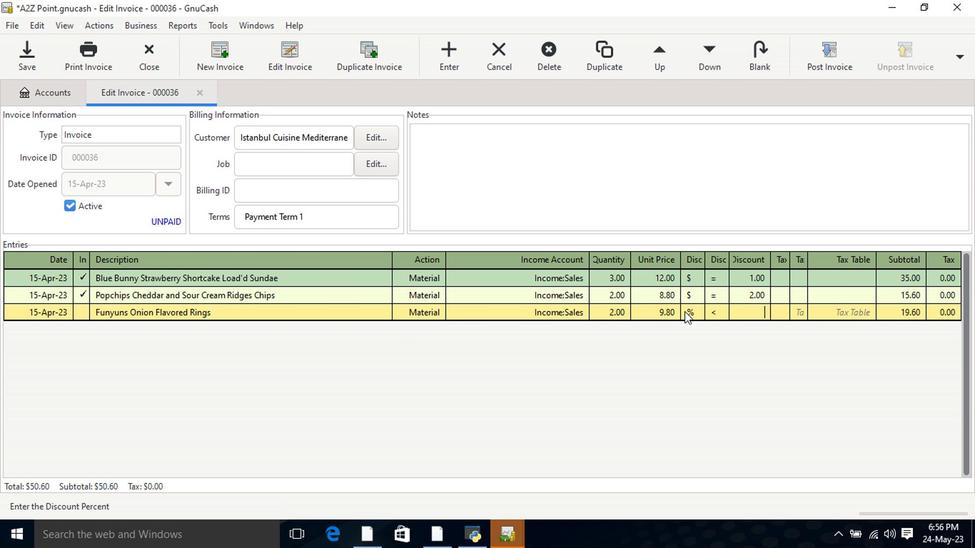 
Action: Mouse moved to (706, 315)
Screenshot: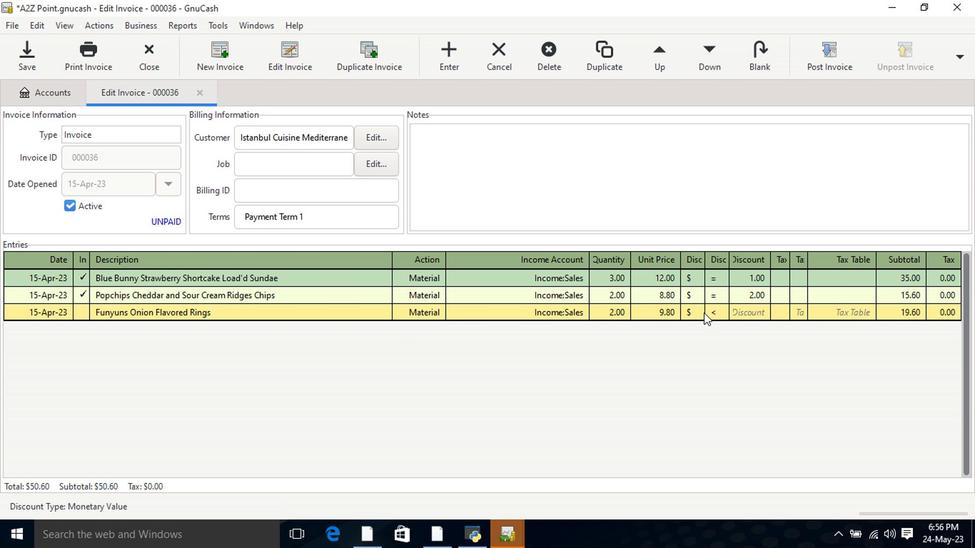 
Action: Mouse pressed left at (706, 315)
Screenshot: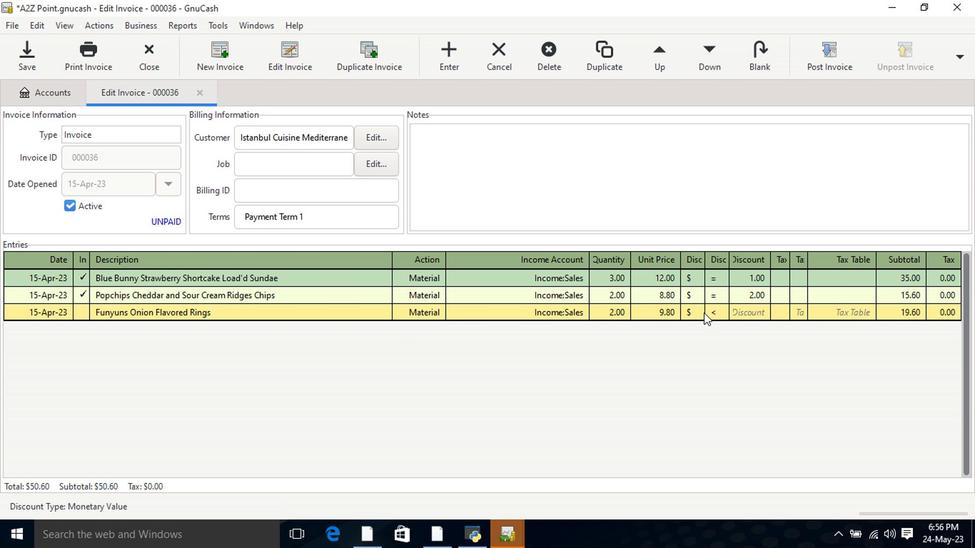 
Action: Mouse moved to (745, 314)
Screenshot: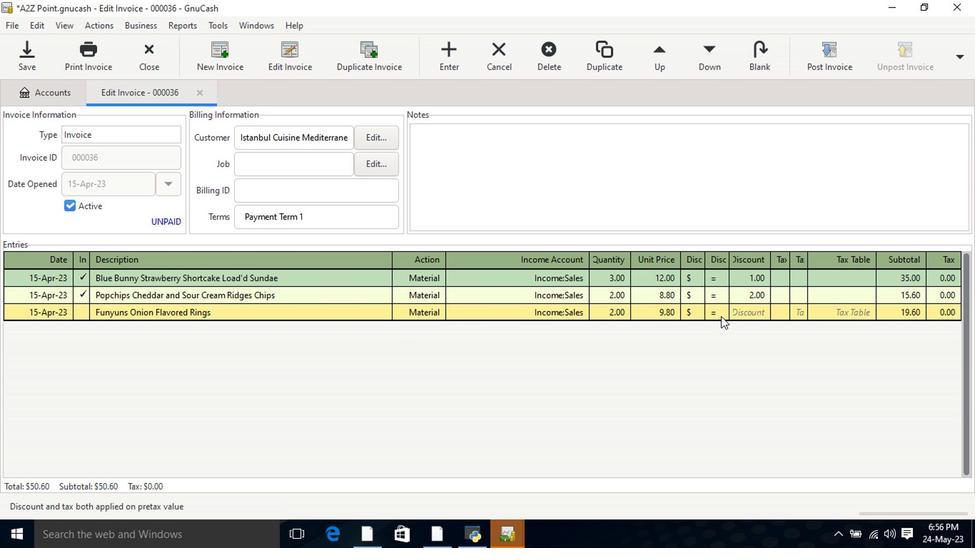 
Action: Mouse pressed left at (745, 314)
Screenshot: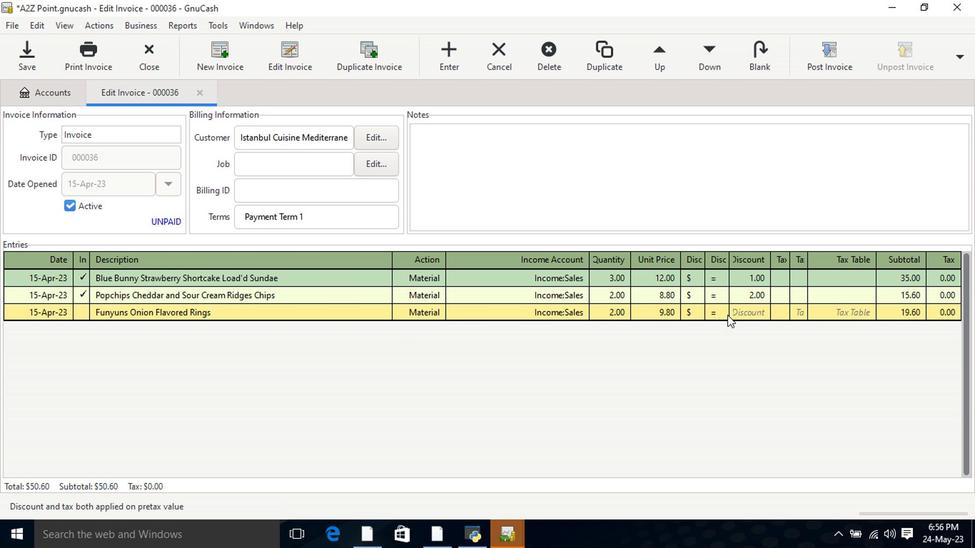
Action: Key pressed 2.5<Key.tab>
Screenshot: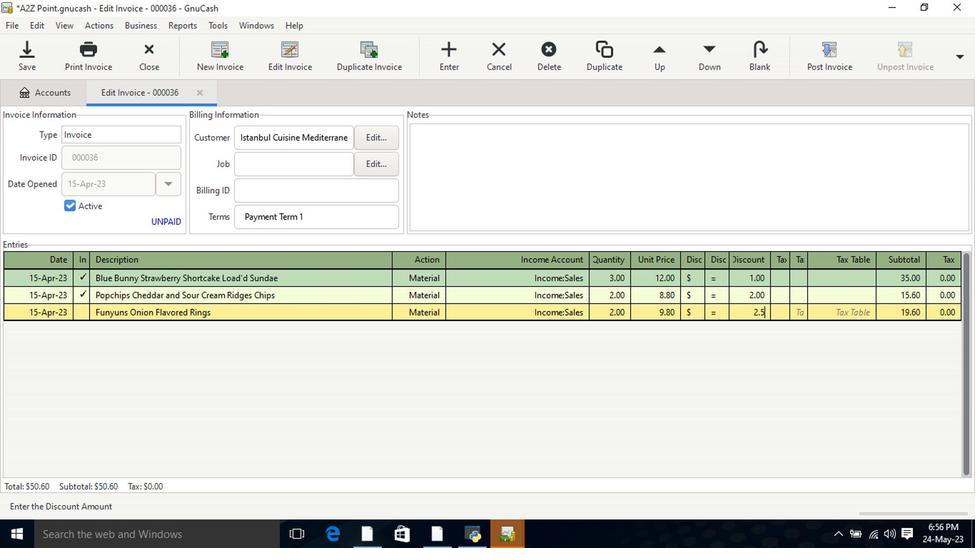 
Action: Mouse moved to (473, 149)
Screenshot: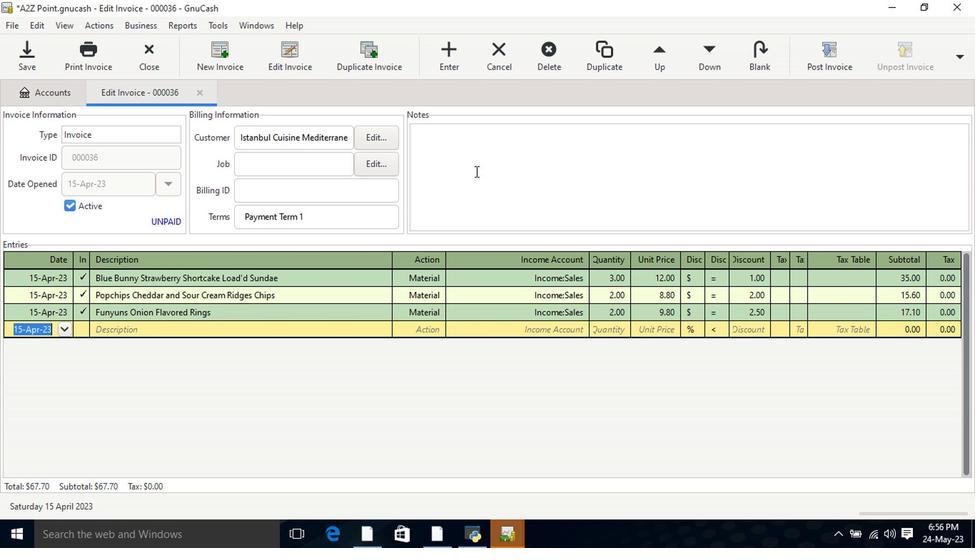 
Action: Mouse pressed left at (473, 149)
Screenshot: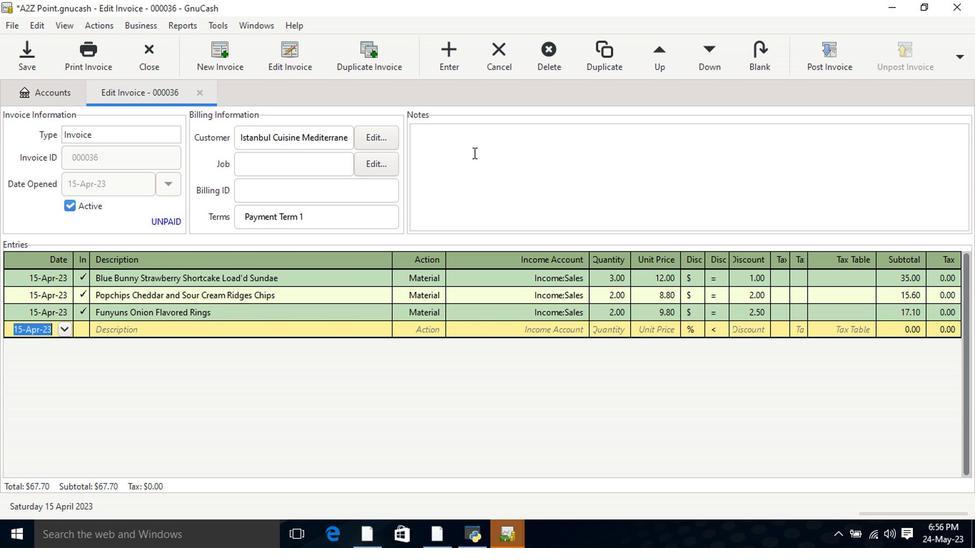 
Action: Key pressed <Key.shift>Looking<Key.space>forward<Key.space>to<Key.space>servin<Key.space><Key.backspace>g<Key.space>you<Key.space>agains<Key.backspace>.
Screenshot: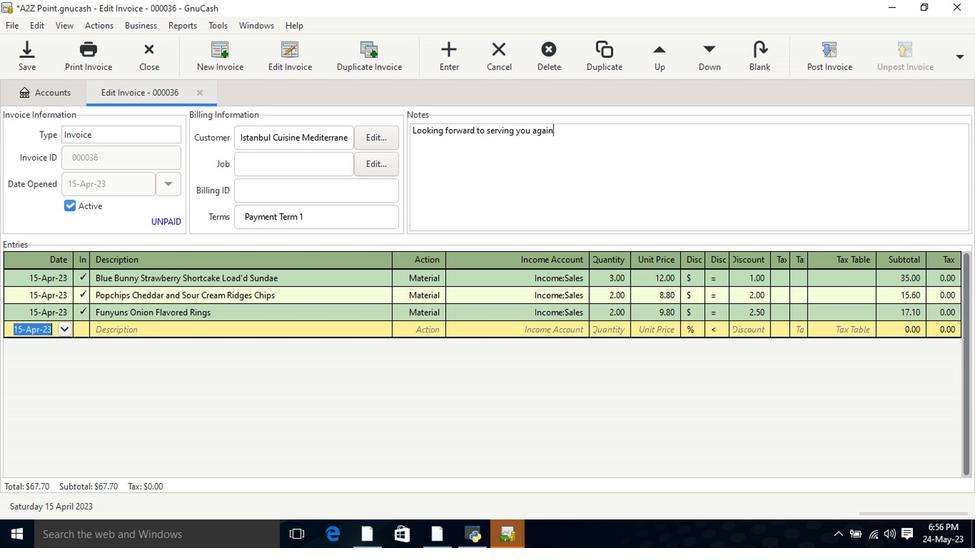 
Action: Mouse moved to (834, 64)
Screenshot: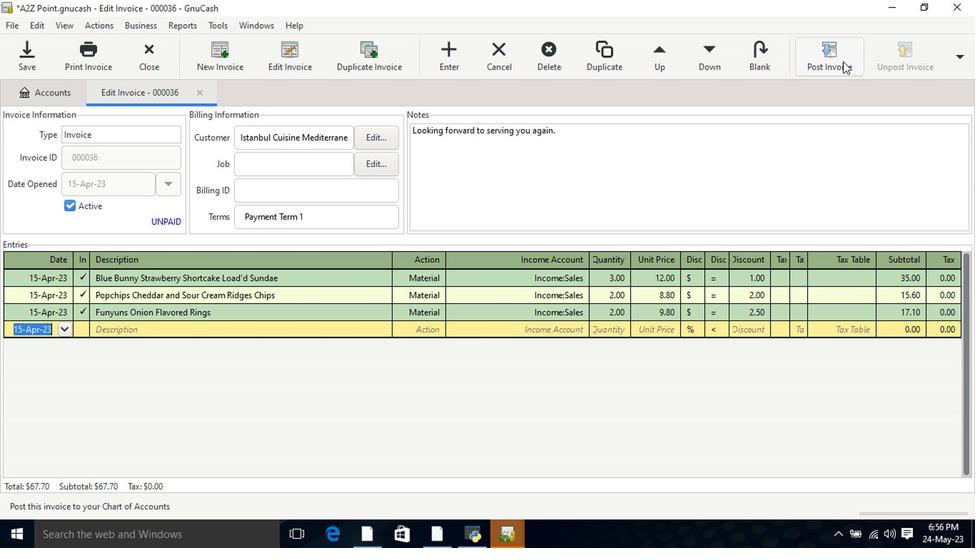 
Action: Mouse pressed left at (834, 64)
Screenshot: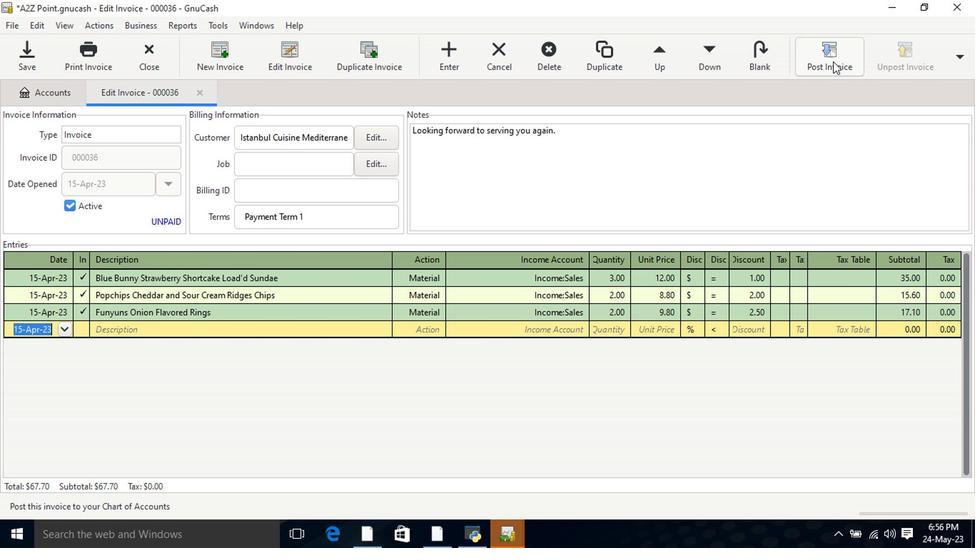 
Action: Mouse moved to (604, 241)
Screenshot: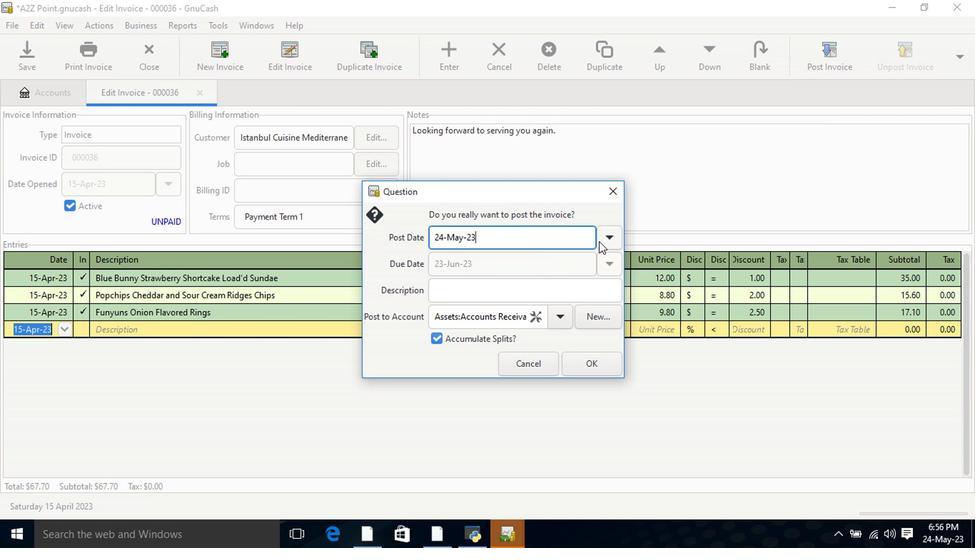 
Action: Mouse pressed left at (604, 241)
Screenshot: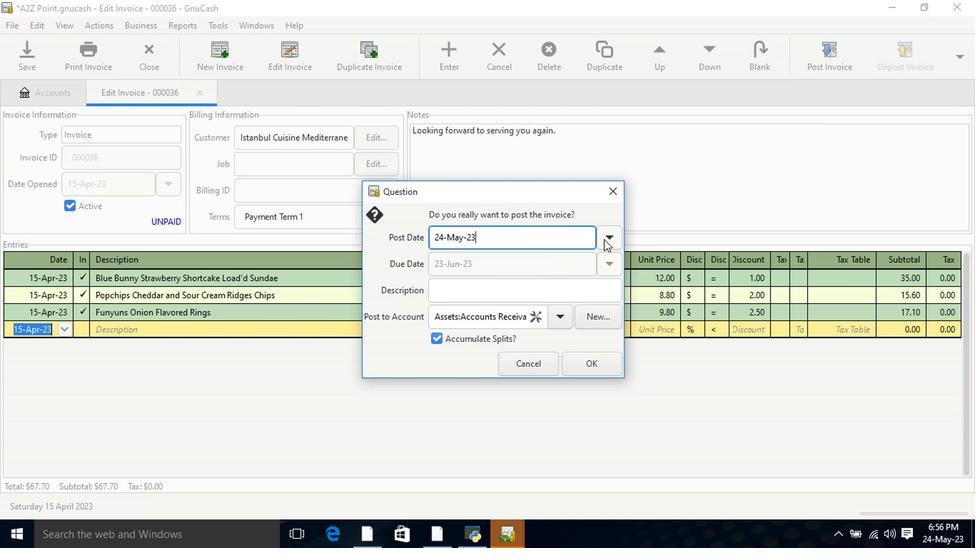 
Action: Mouse moved to (501, 259)
Screenshot: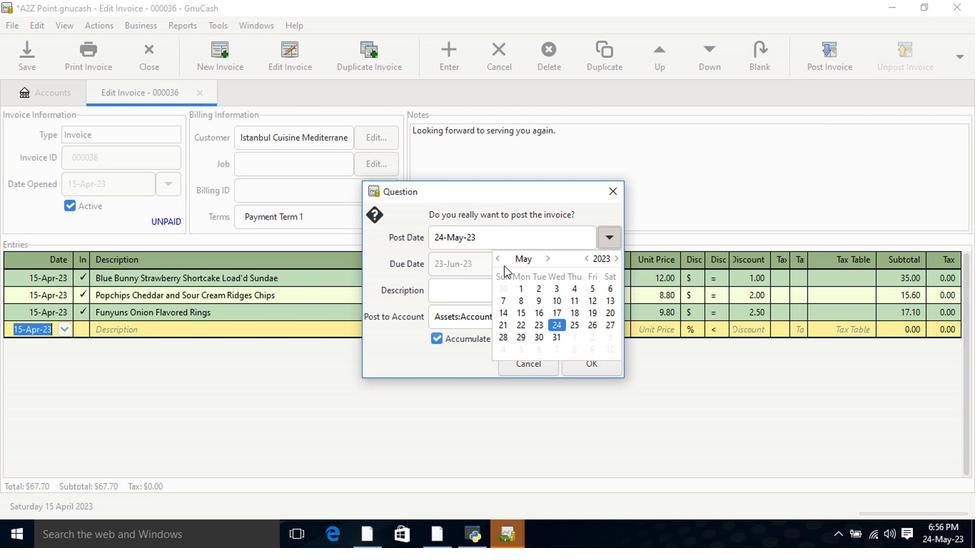 
Action: Mouse pressed left at (501, 259)
Screenshot: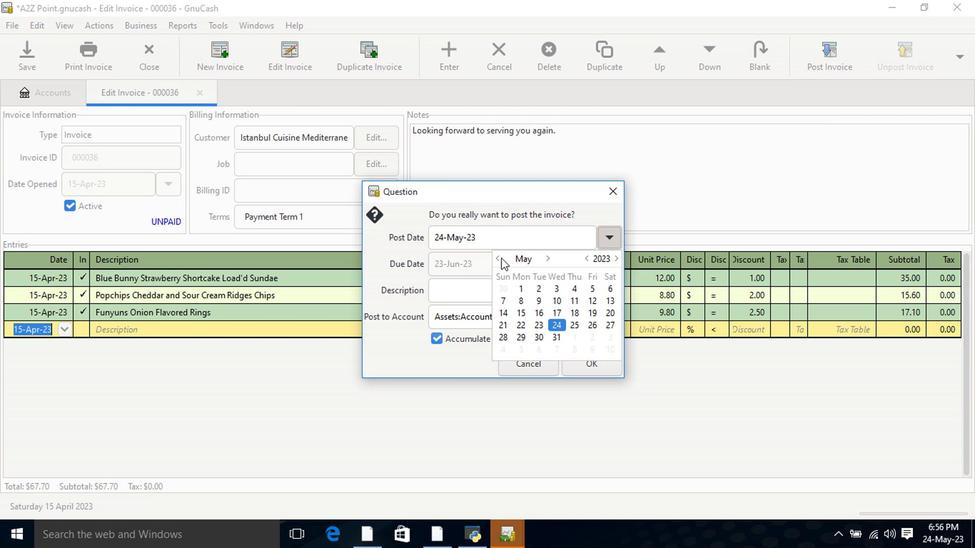 
Action: Mouse moved to (607, 241)
Screenshot: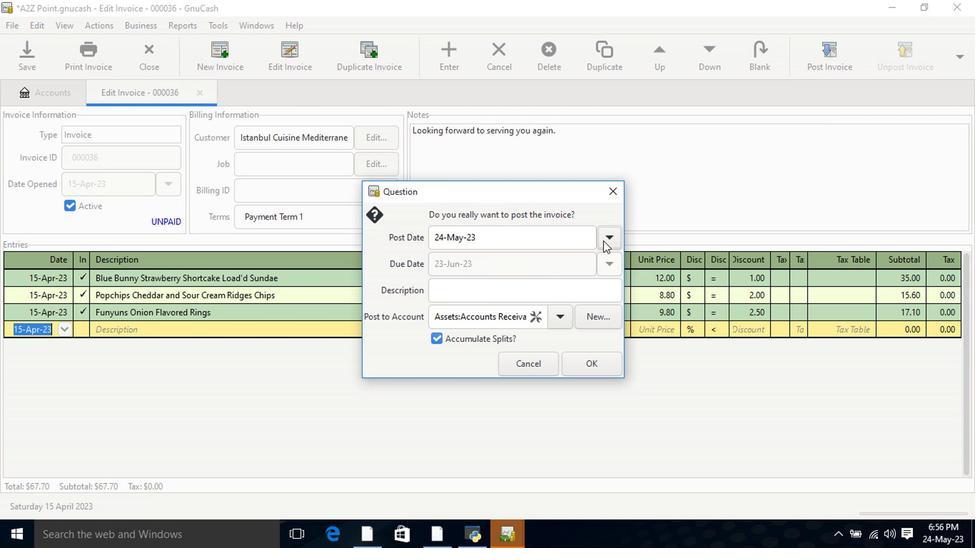 
Action: Mouse pressed left at (607, 241)
Screenshot: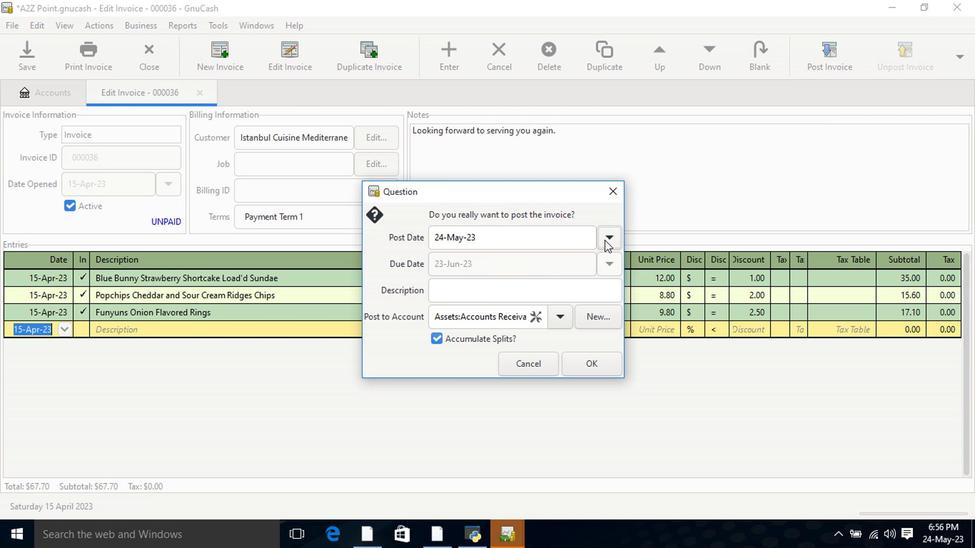 
Action: Mouse moved to (497, 263)
Screenshot: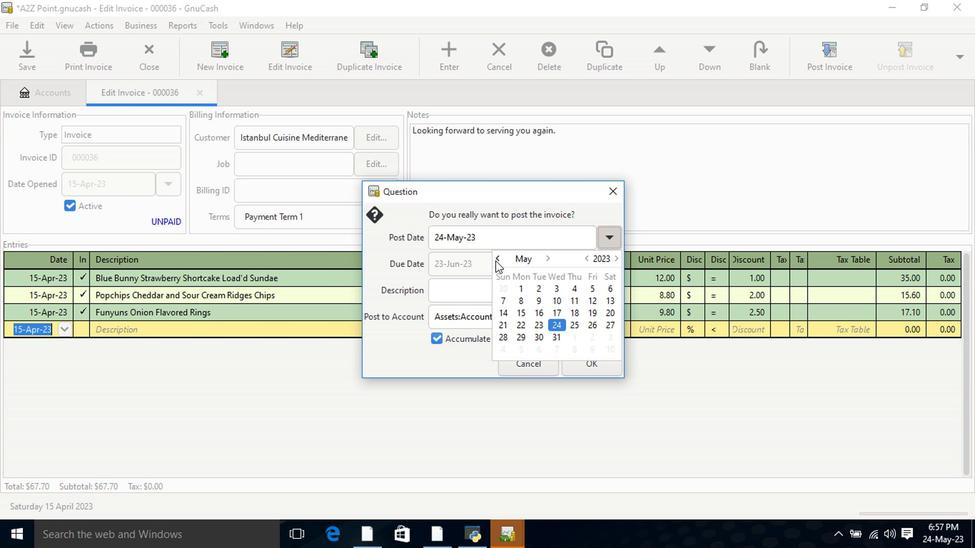
Action: Mouse pressed left at (497, 263)
Screenshot: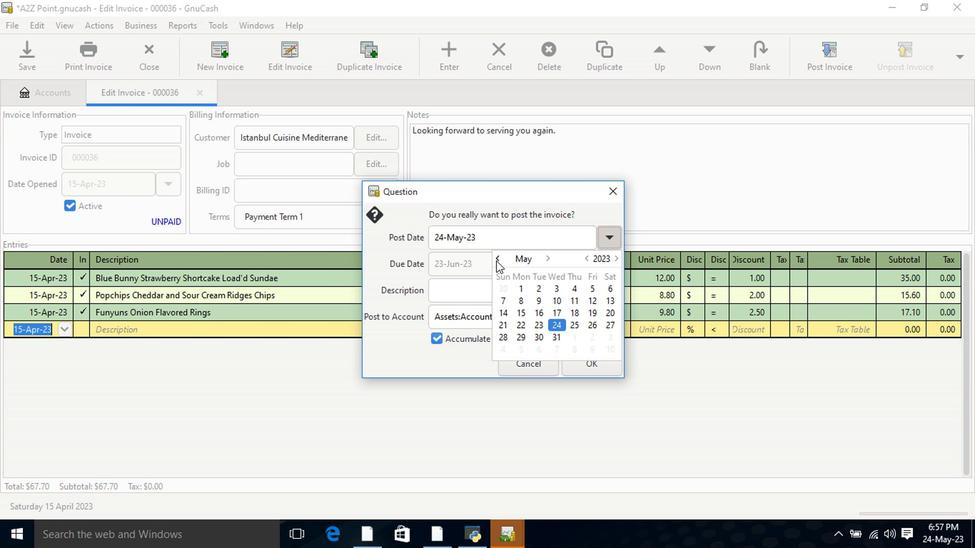 
Action: Mouse moved to (609, 315)
Screenshot: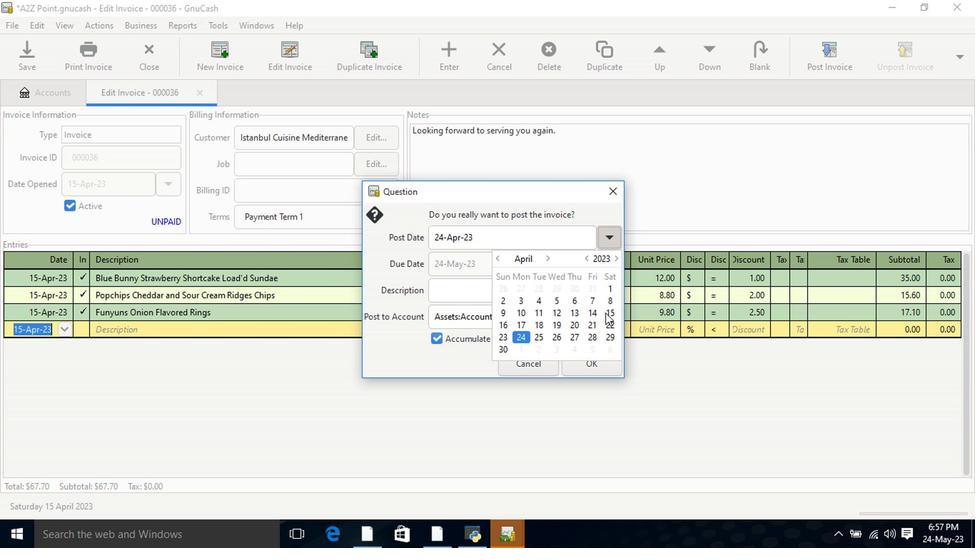 
Action: Mouse pressed left at (609, 315)
Screenshot: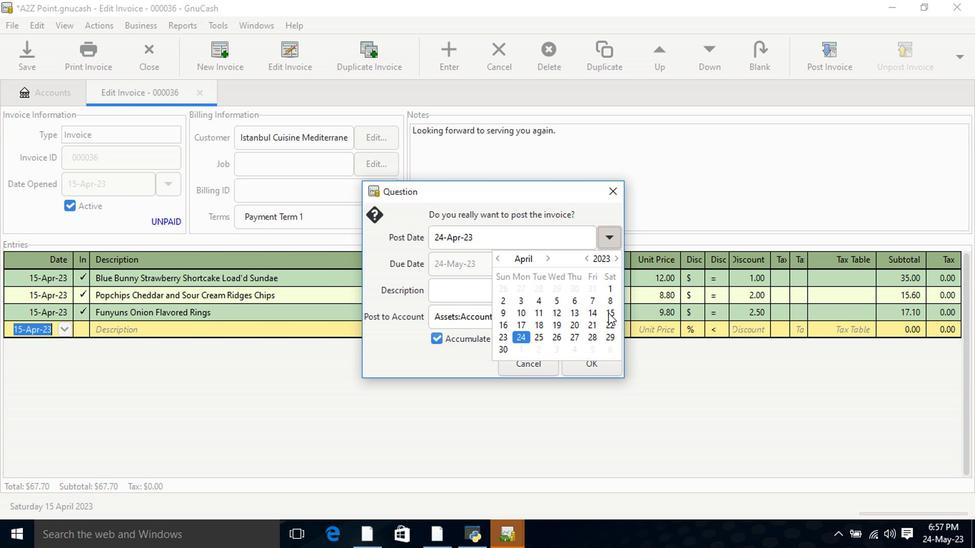 
Action: Mouse pressed left at (609, 315)
Screenshot: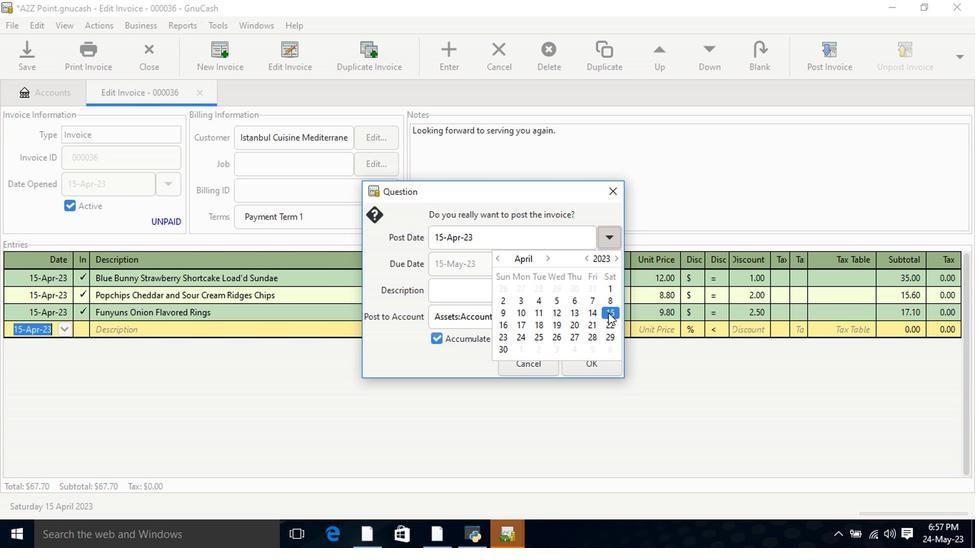 
Action: Mouse moved to (598, 367)
Screenshot: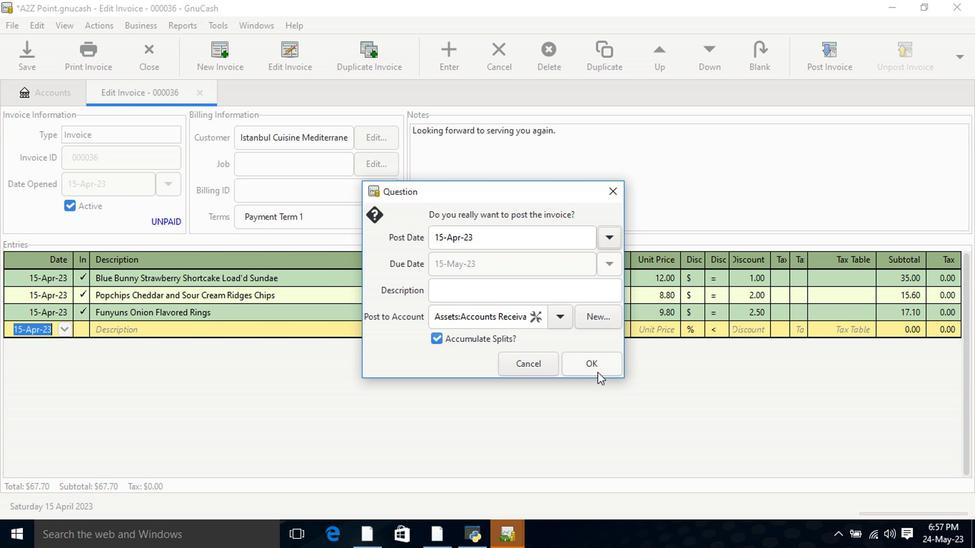 
Action: Mouse pressed left at (598, 367)
Screenshot: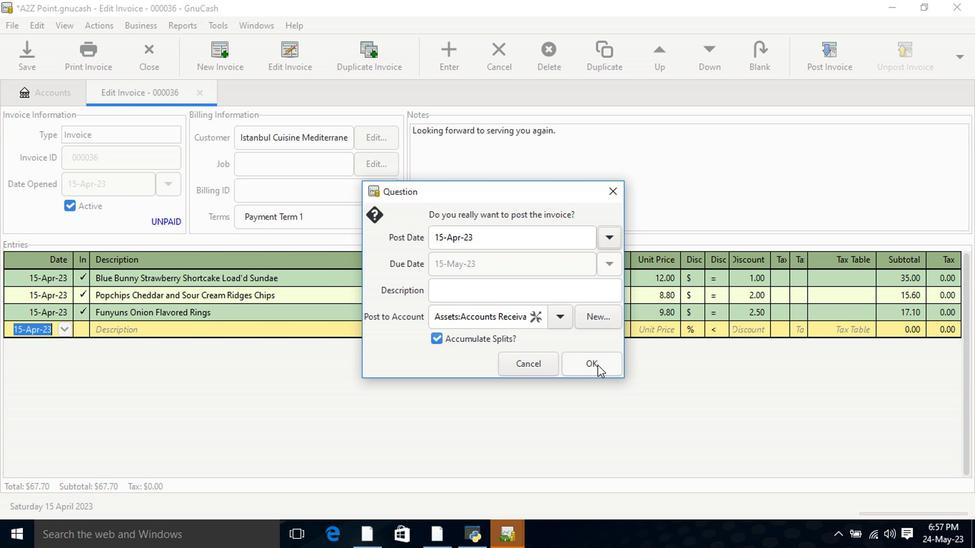 
Action: Mouse moved to (917, 60)
Screenshot: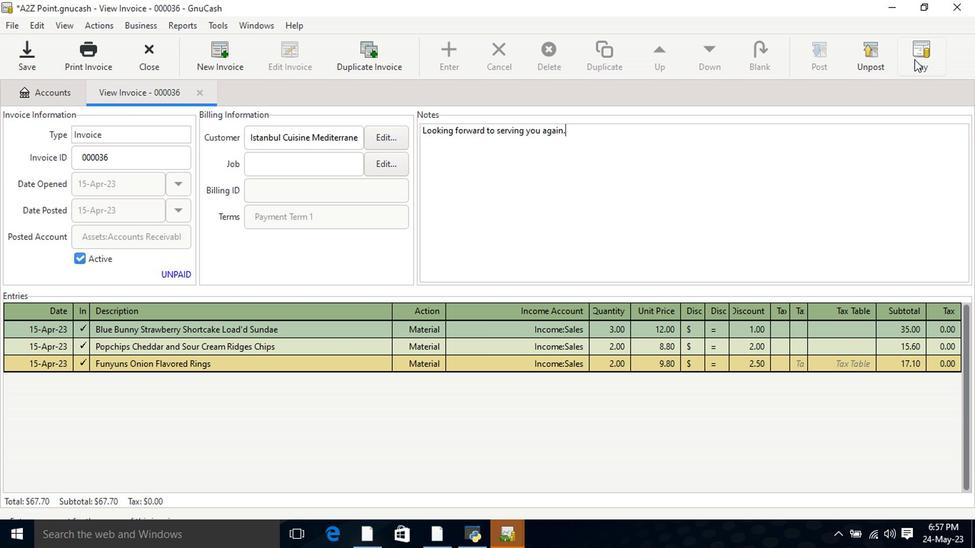 
Action: Mouse pressed left at (917, 60)
Screenshot: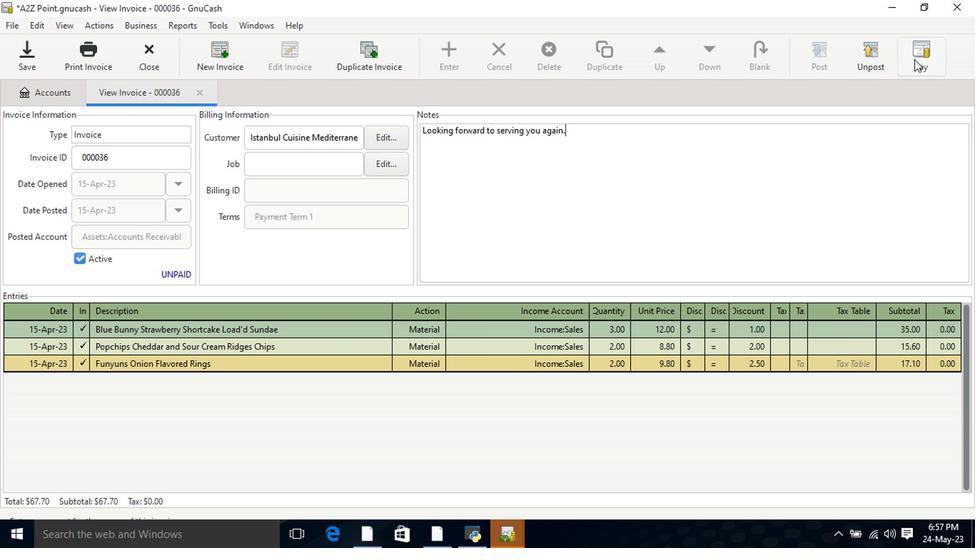 
Action: Mouse moved to (436, 281)
Screenshot: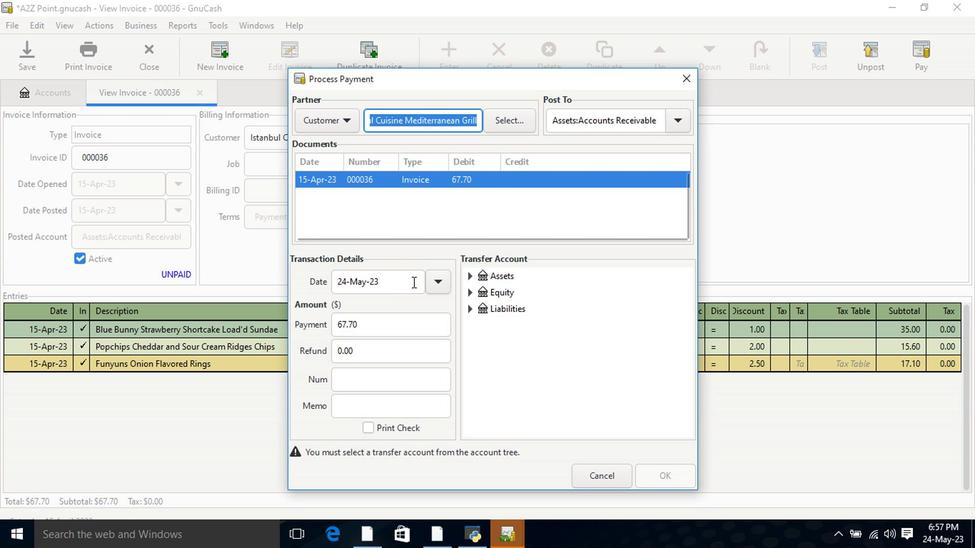 
Action: Mouse pressed left at (436, 281)
Screenshot: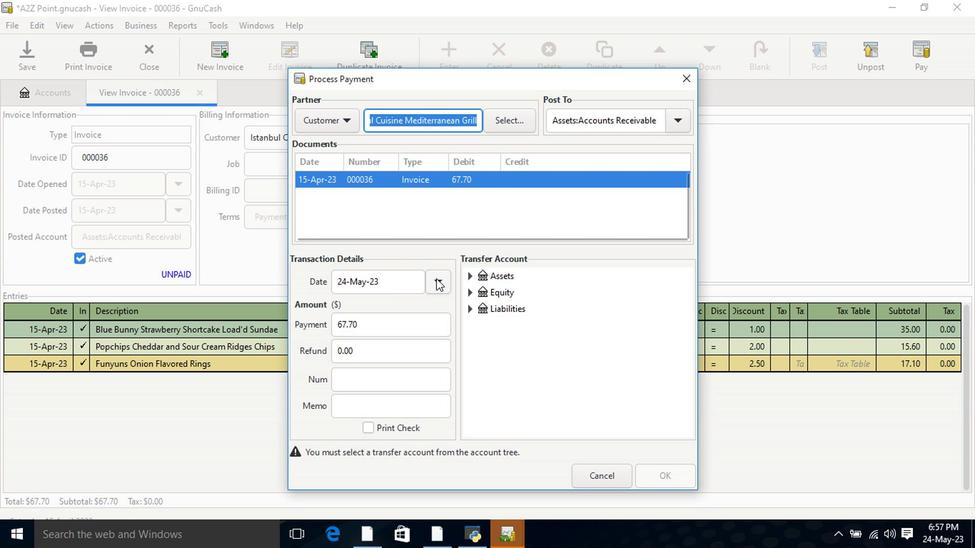 
Action: Mouse moved to (352, 360)
Screenshot: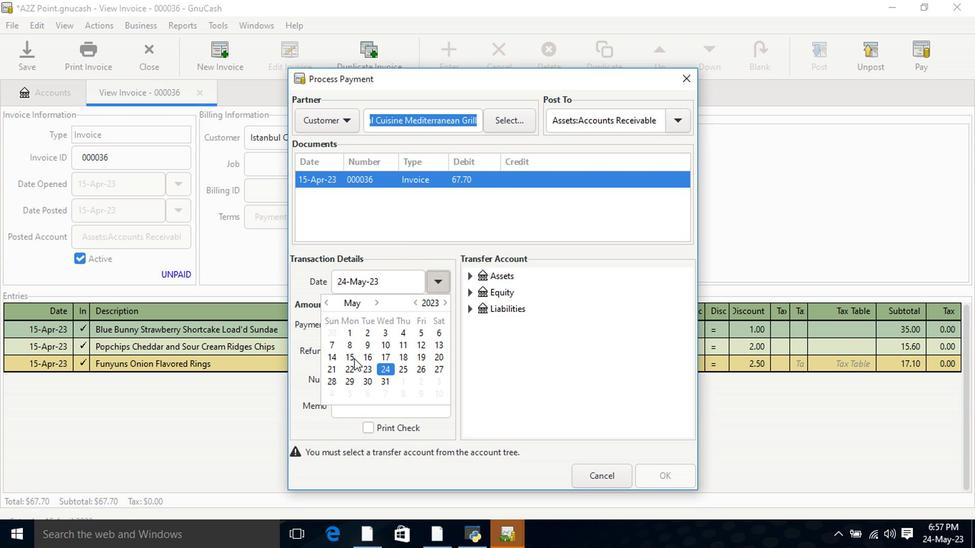 
Action: Mouse pressed left at (352, 360)
Screenshot: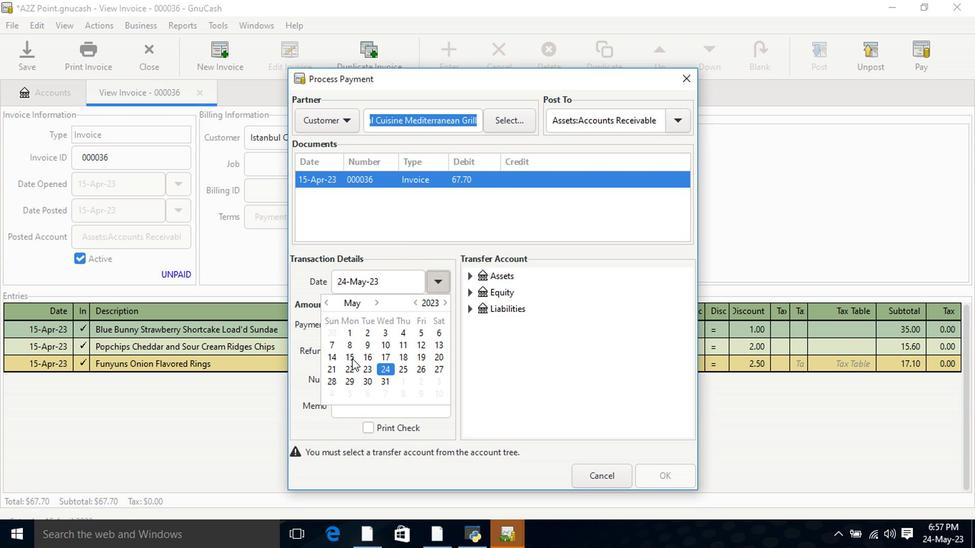 
Action: Mouse pressed left at (352, 360)
Screenshot: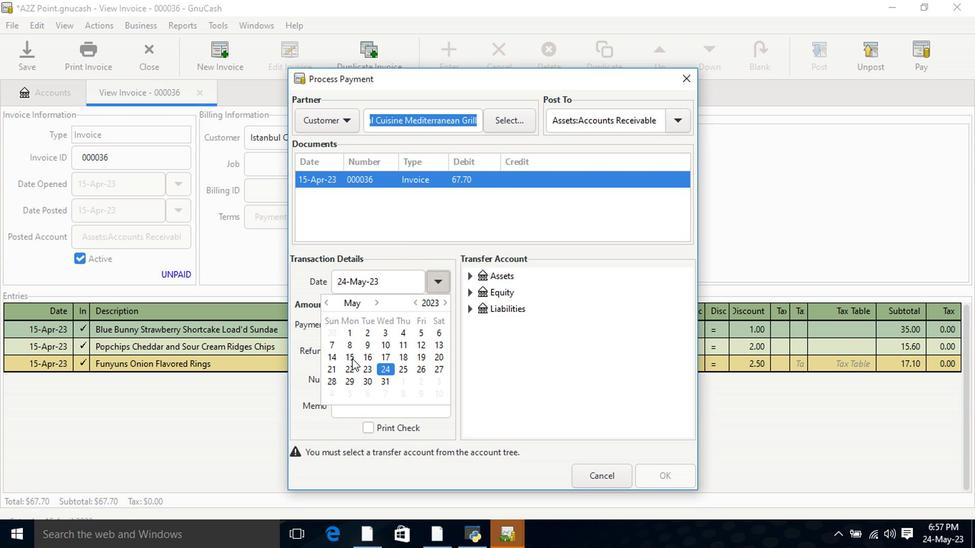 
Action: Mouse moved to (471, 279)
Screenshot: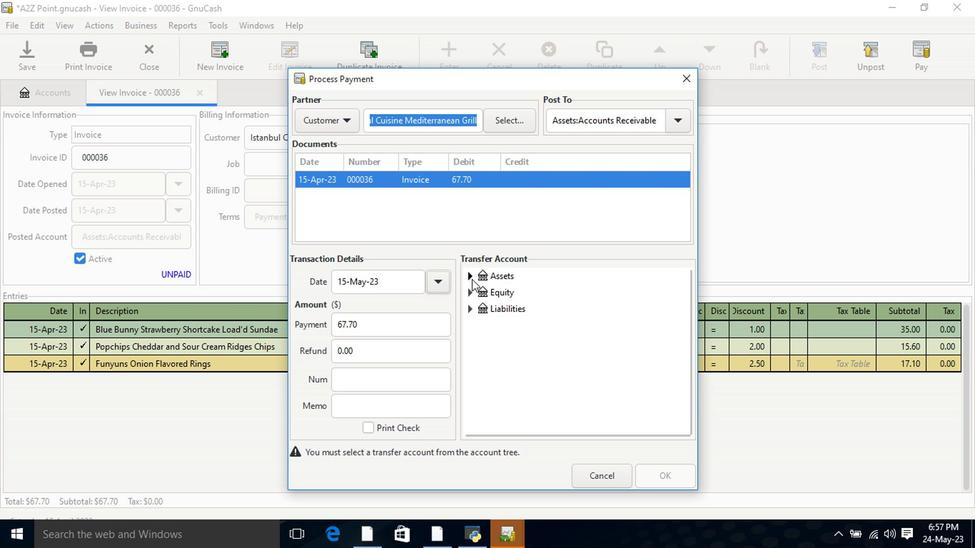 
Action: Mouse pressed left at (471, 279)
Screenshot: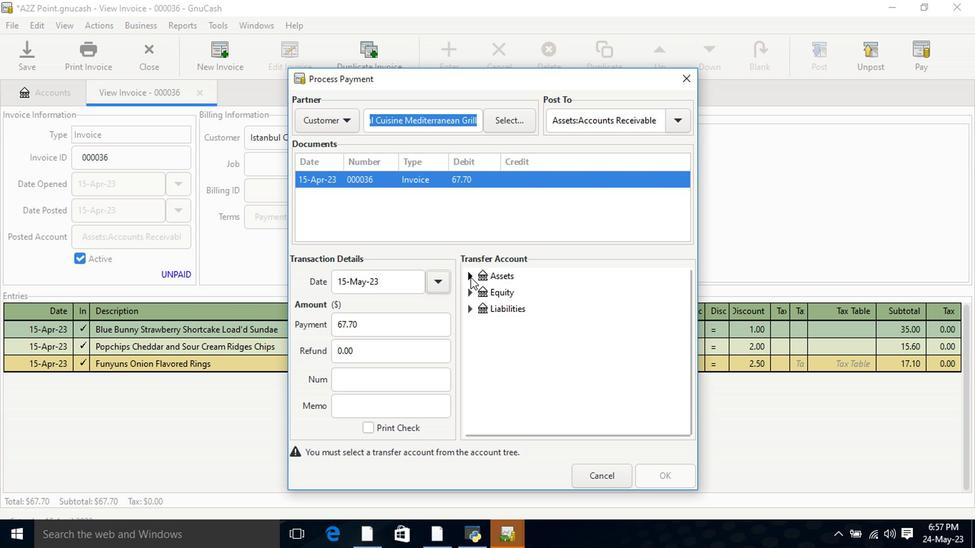 
Action: Mouse moved to (487, 302)
Screenshot: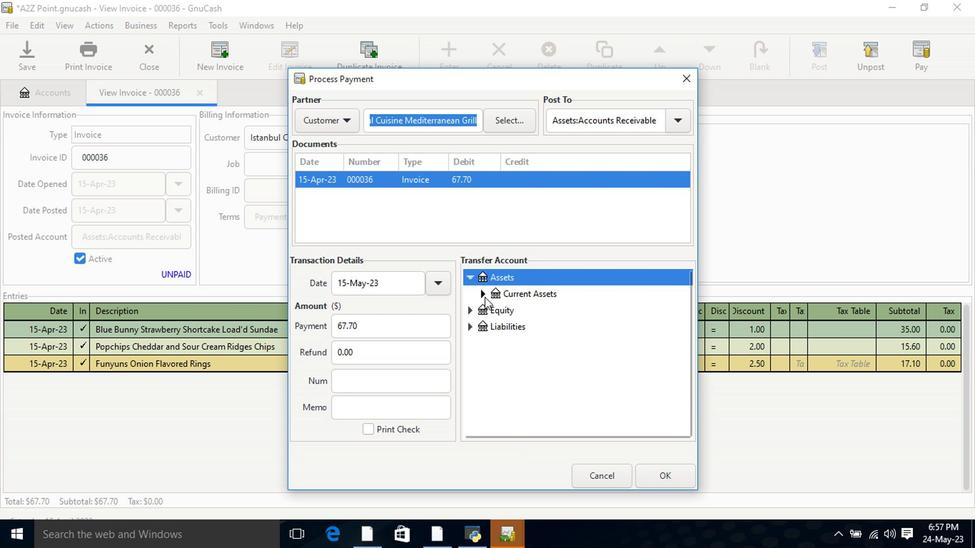 
Action: Mouse pressed left at (487, 302)
Screenshot: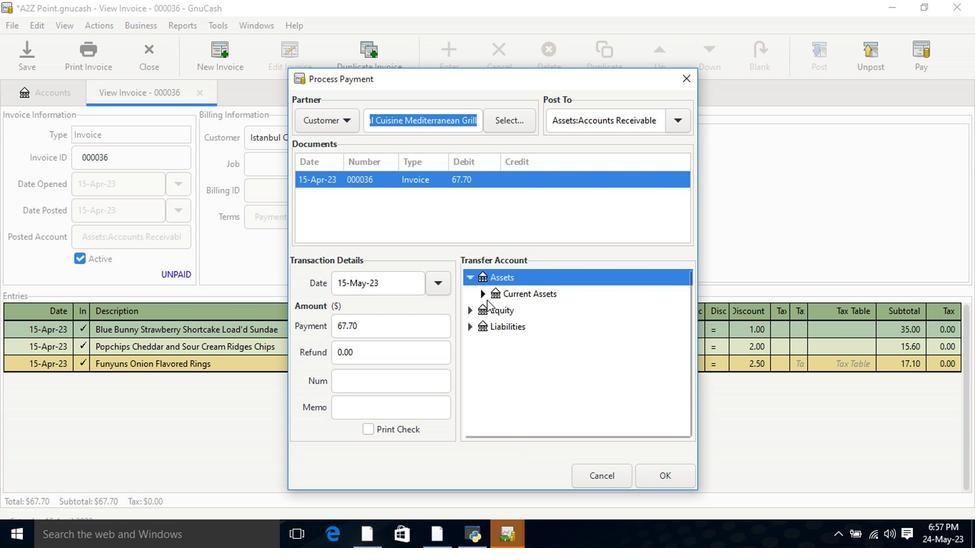 
Action: Mouse moved to (518, 310)
Screenshot: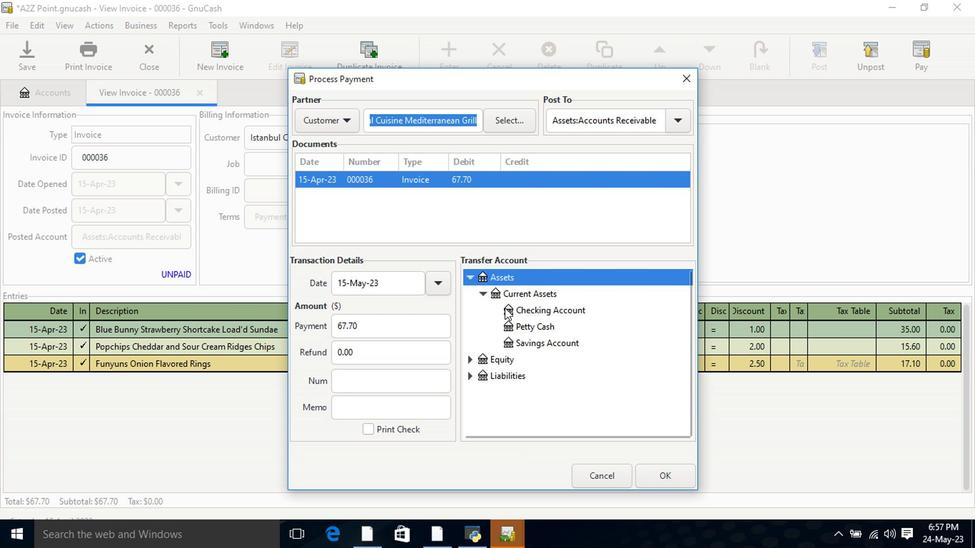 
Action: Mouse pressed left at (518, 310)
Screenshot: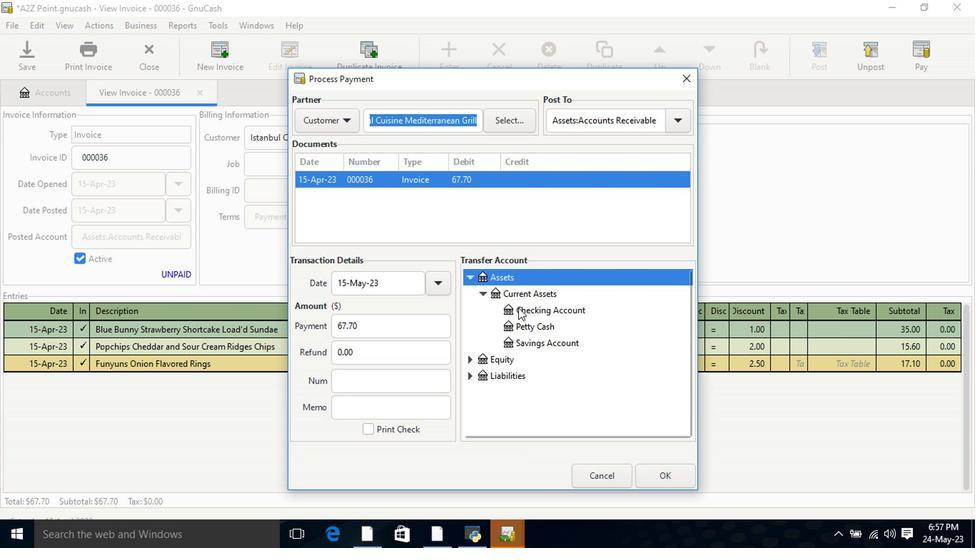
Action: Mouse moved to (649, 476)
Screenshot: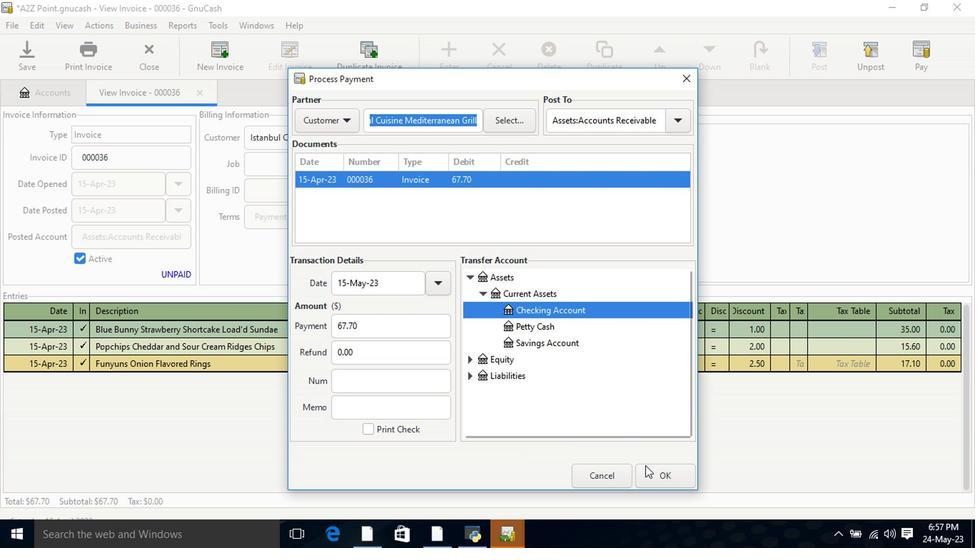 
Action: Mouse pressed left at (649, 476)
Screenshot: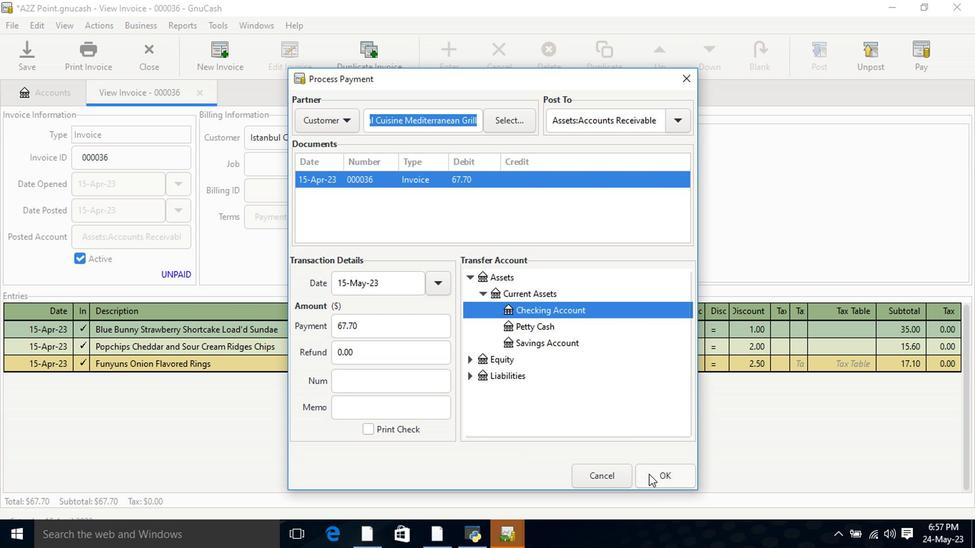 
Action: Mouse moved to (100, 64)
Screenshot: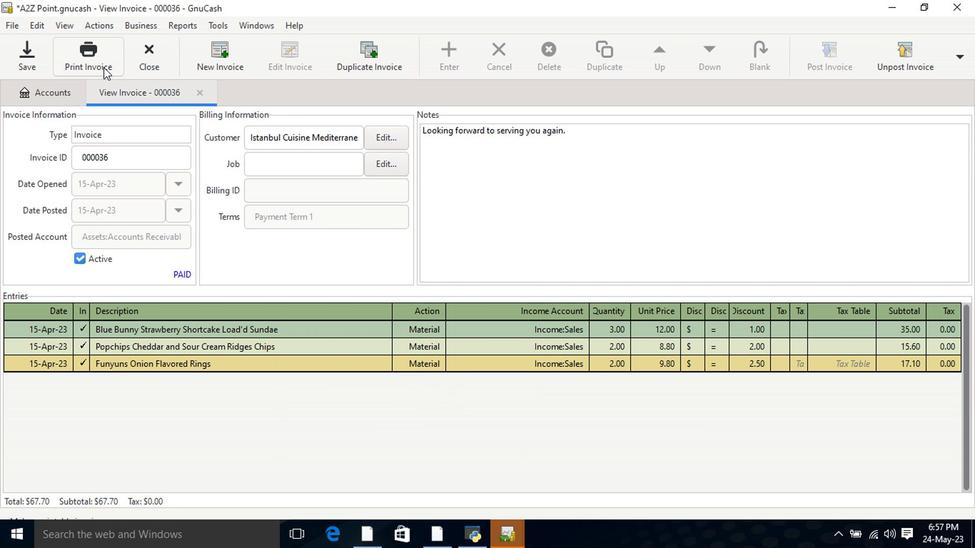 
Action: Mouse pressed left at (100, 64)
Screenshot: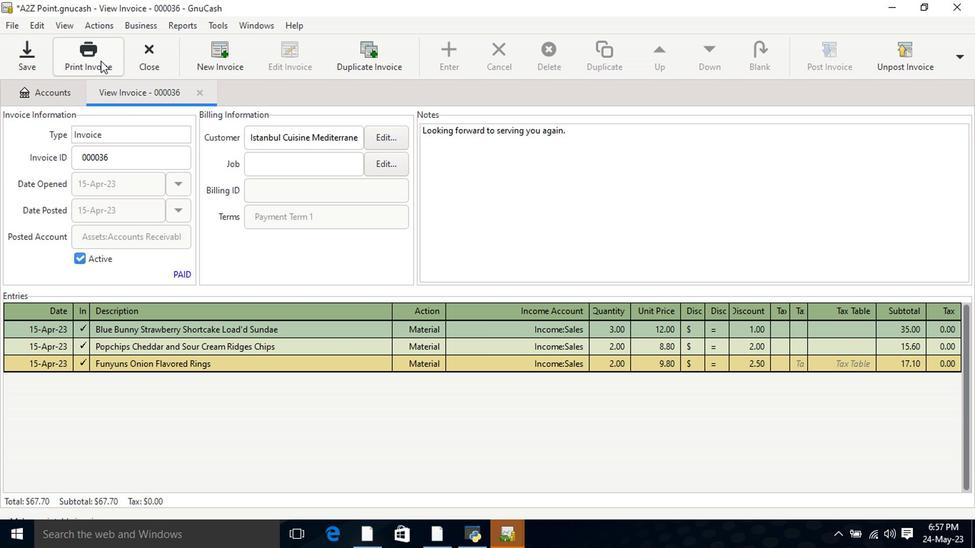 
Action: Mouse moved to (359, 53)
Screenshot: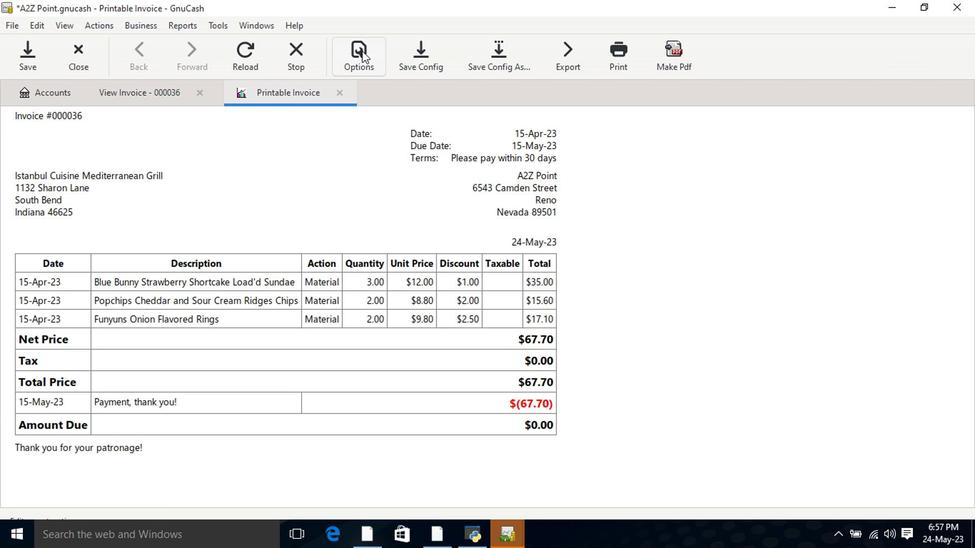 
Action: Mouse pressed left at (359, 53)
Screenshot: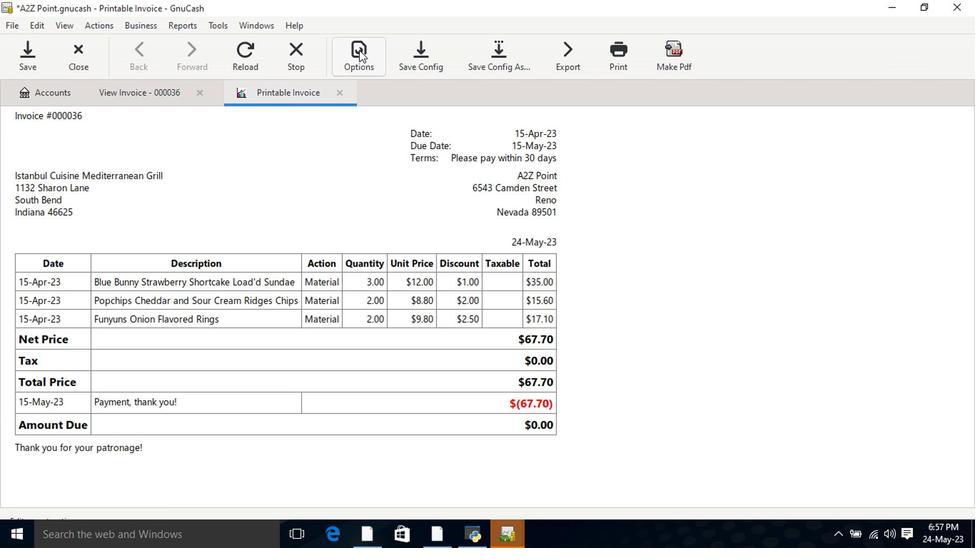
Action: Mouse moved to (293, 120)
Screenshot: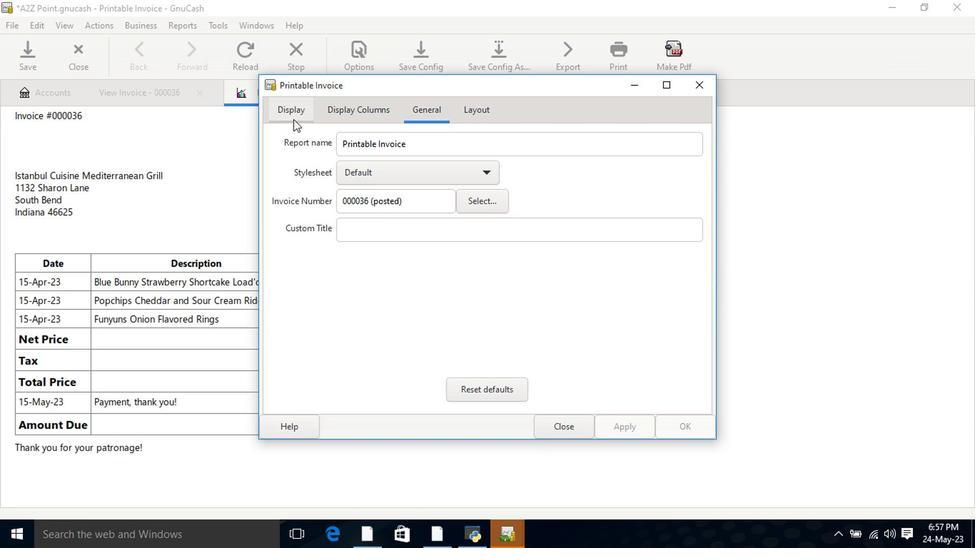 
Action: Mouse pressed left at (293, 120)
Screenshot: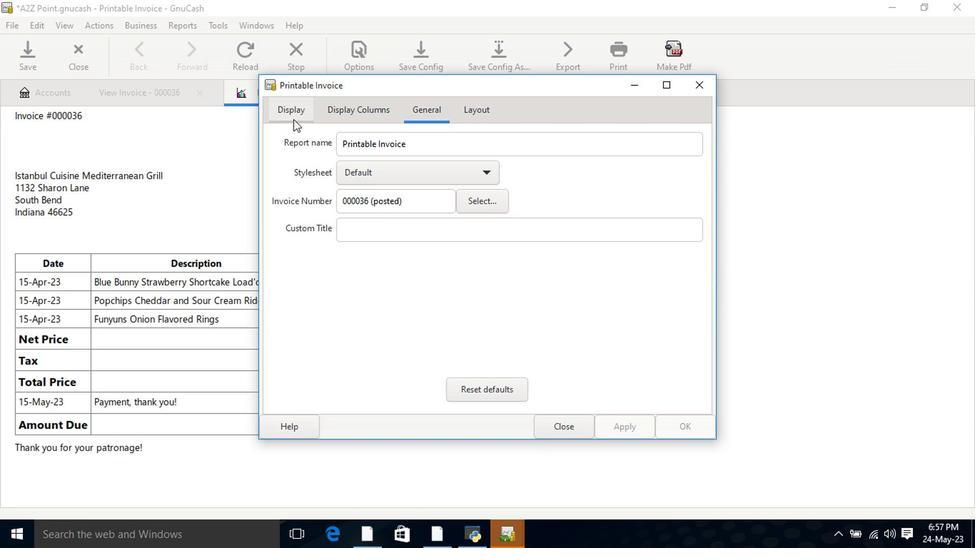 
Action: Mouse moved to (377, 276)
Screenshot: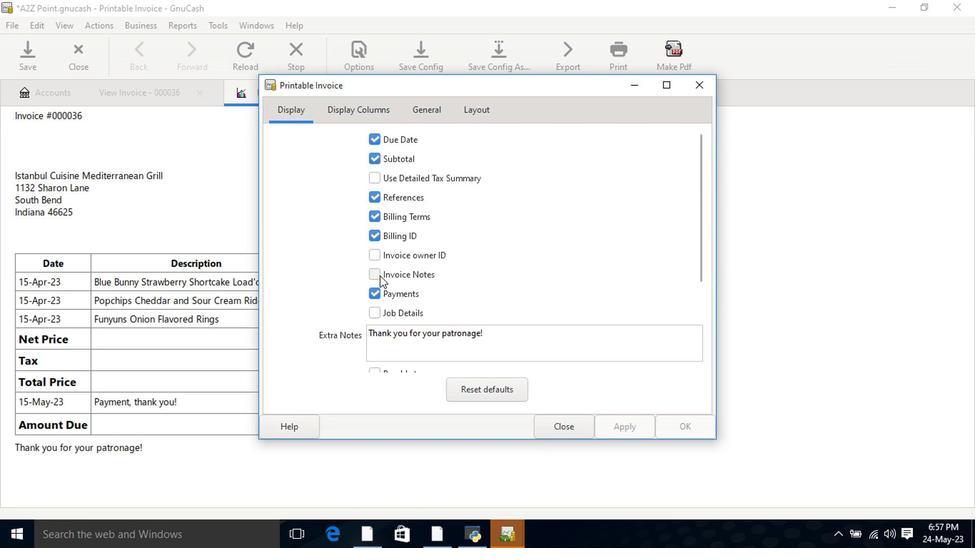 
Action: Mouse pressed left at (377, 276)
Screenshot: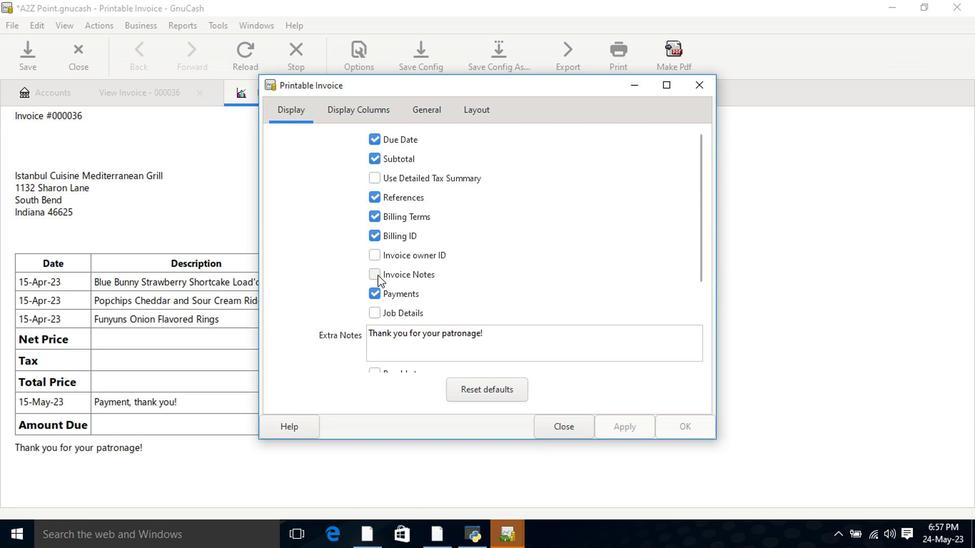 
Action: Mouse moved to (635, 427)
Screenshot: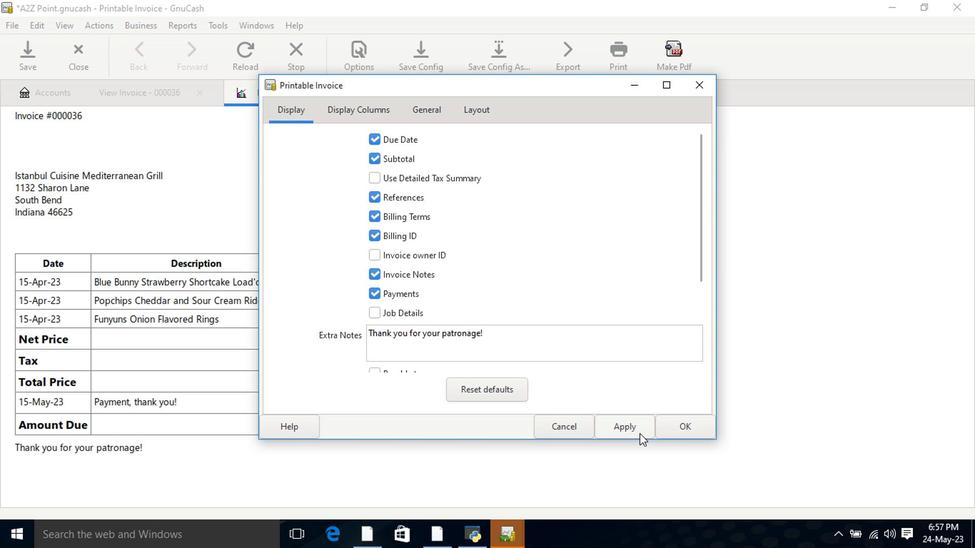 
Action: Mouse pressed left at (635, 427)
Screenshot: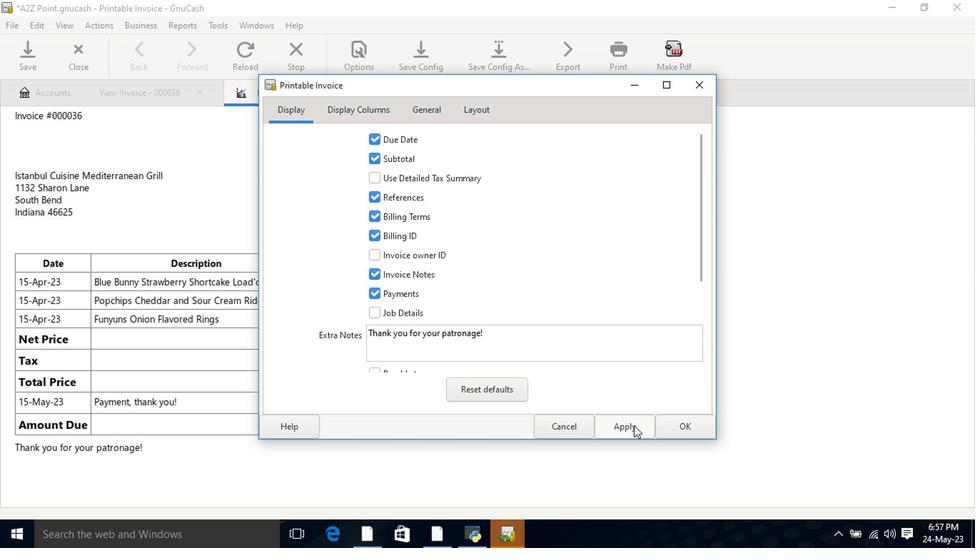 
Action: Mouse moved to (564, 432)
Screenshot: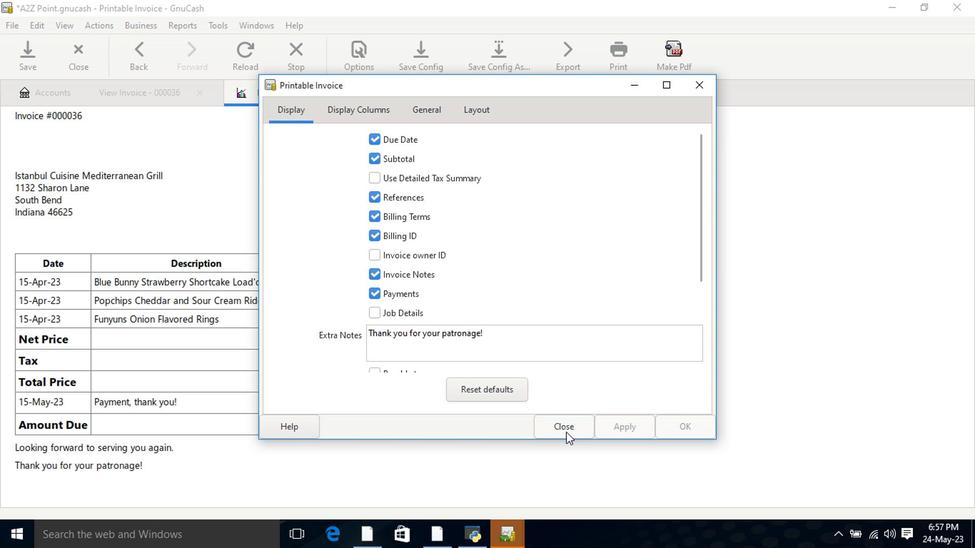 
Action: Mouse pressed left at (564, 432)
Screenshot: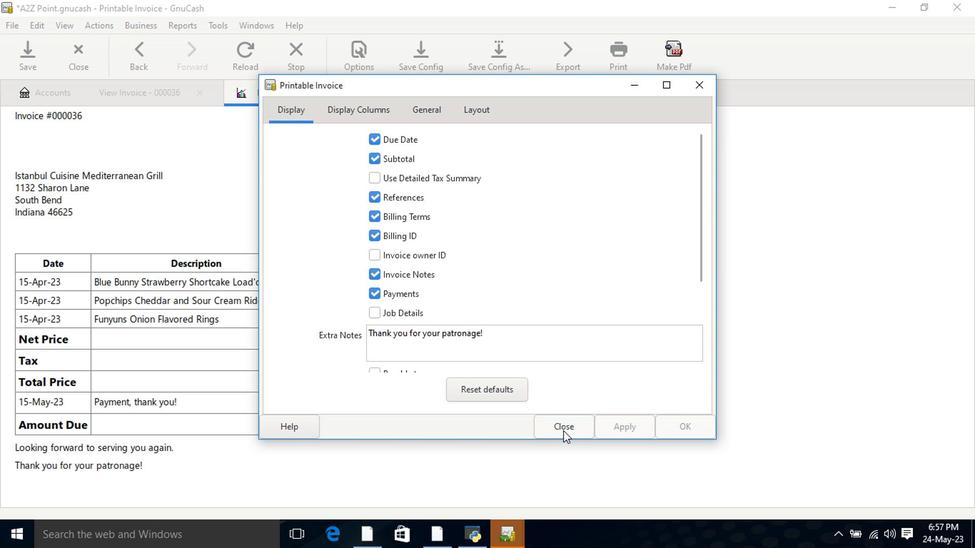 
